 Task: Look for space in Kasoa, Ghana from 9th June, 2023 to 17th June, 2023 for 2 adults in price range Rs.7000 to Rs.12000. Place can be private room with 1  bedroom having 2 beds and 1 bathroom. Property type can be house, flat, guest house. Amenities needed are: wifi. Booking option can be shelf check-in. Required host language is English.
Action: Mouse moved to (479, 57)
Screenshot: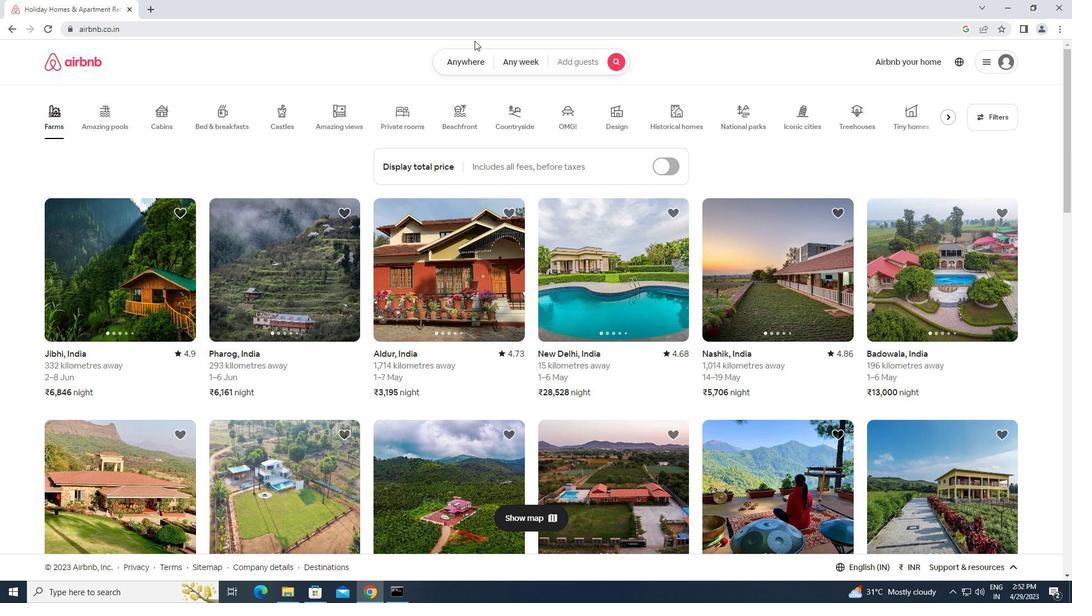 
Action: Mouse pressed left at (479, 57)
Screenshot: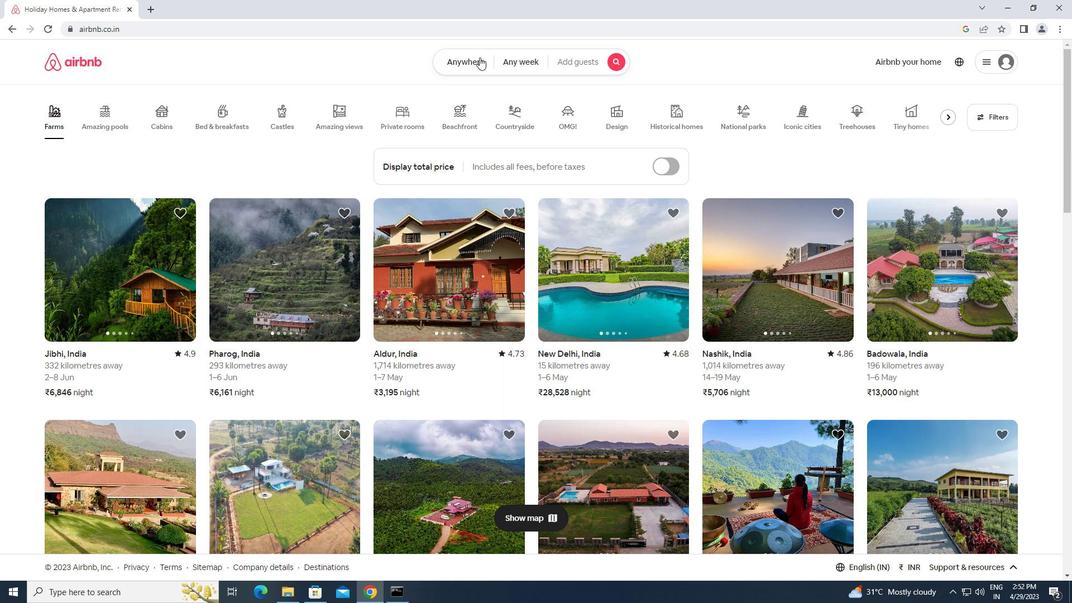 
Action: Mouse moved to (433, 96)
Screenshot: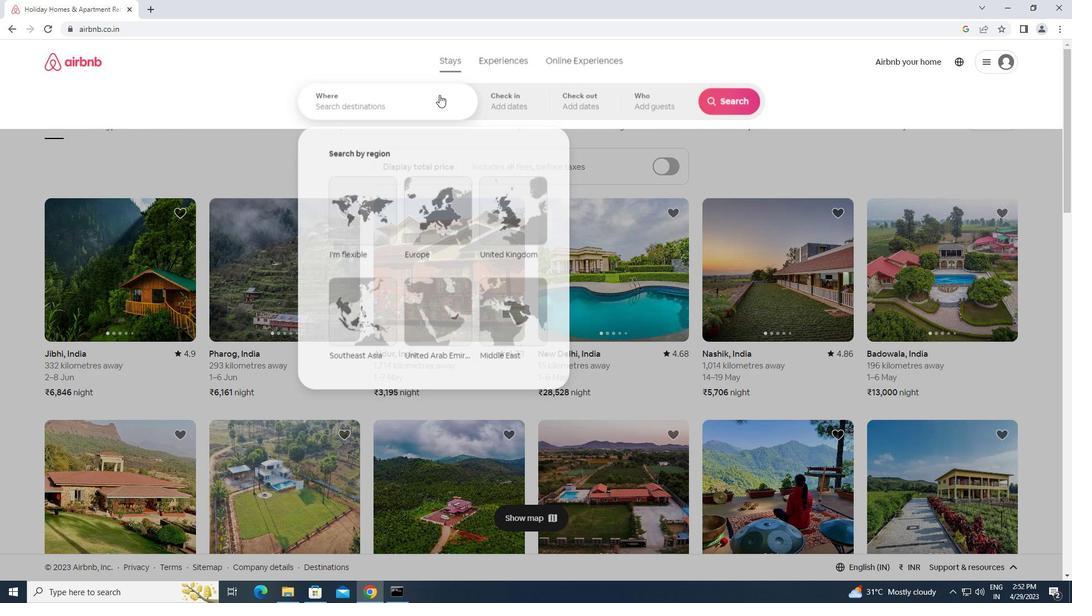 
Action: Mouse pressed left at (433, 96)
Screenshot: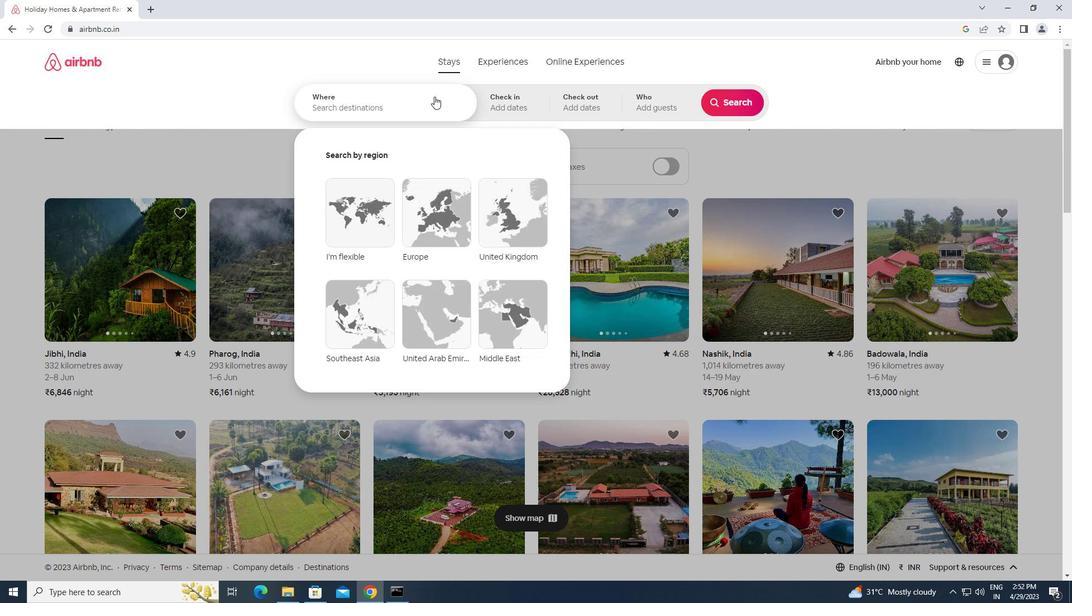 
Action: Key pressed k<Key.caps_lock>asoa,<Key.space><Key.caps_lock>g<Key.caps_lock>hana<Key.enter>
Screenshot: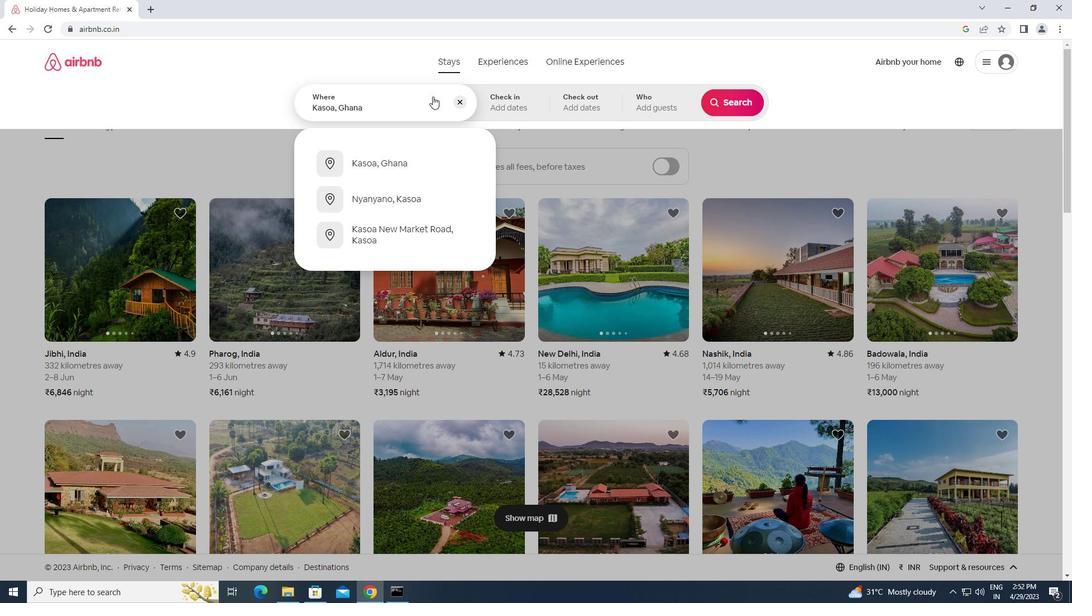 
Action: Mouse moved to (729, 195)
Screenshot: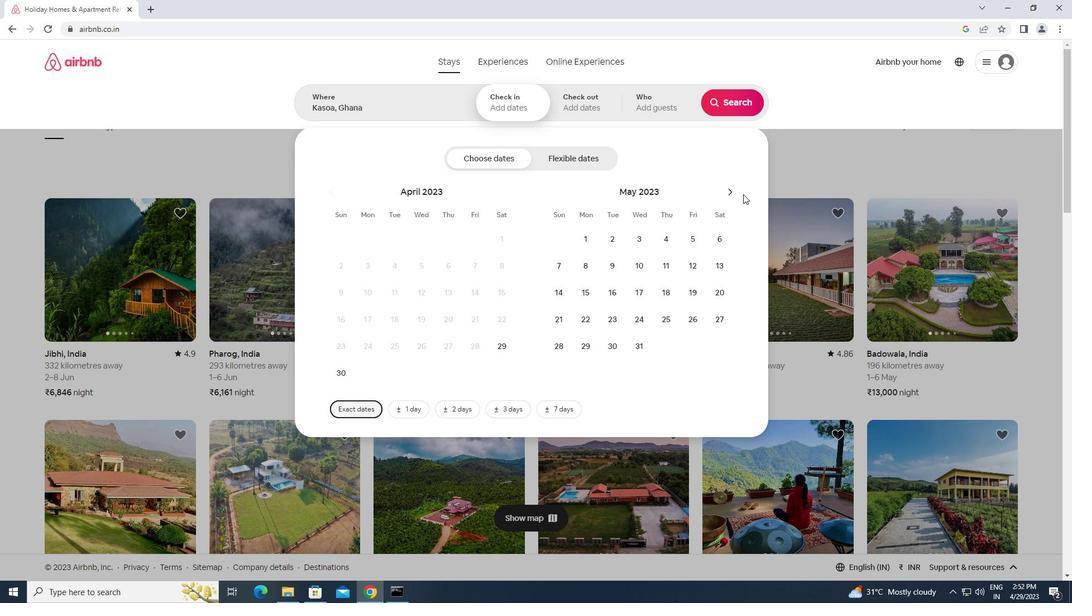 
Action: Mouse pressed left at (729, 195)
Screenshot: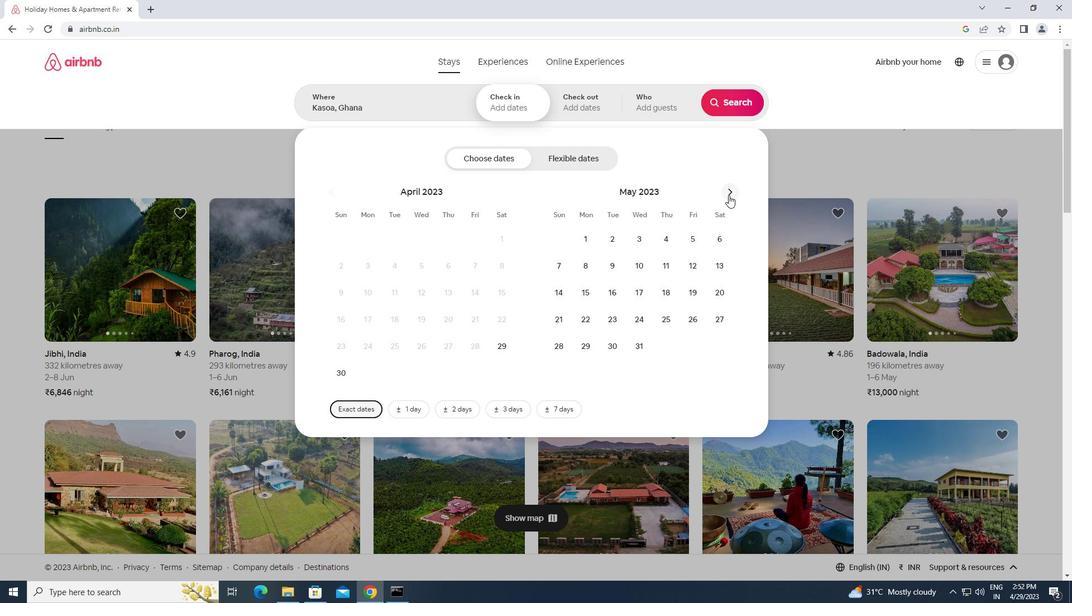 
Action: Mouse moved to (693, 261)
Screenshot: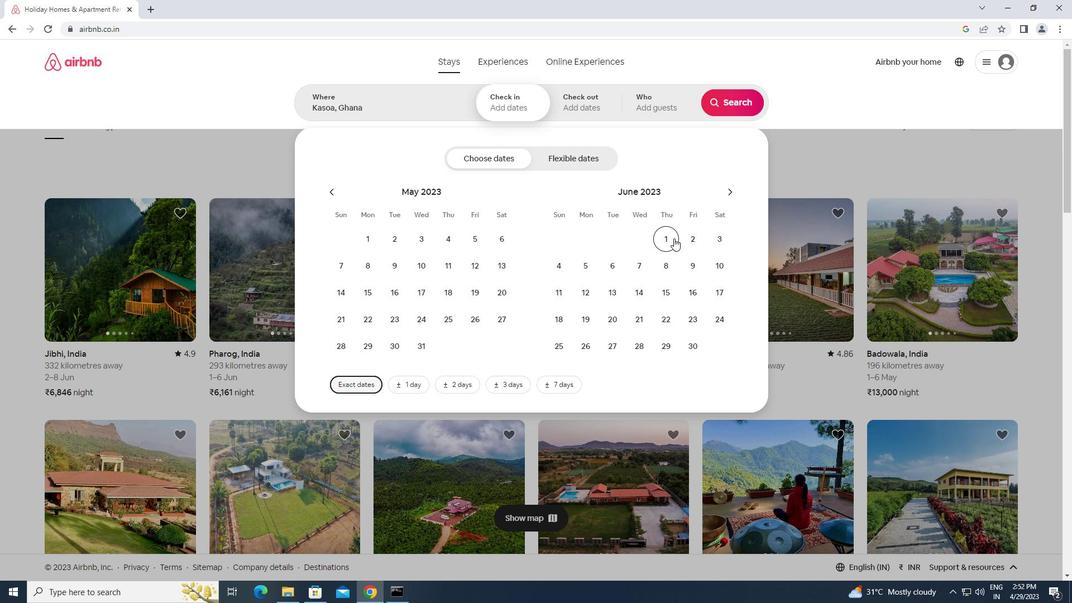 
Action: Mouse pressed left at (693, 261)
Screenshot: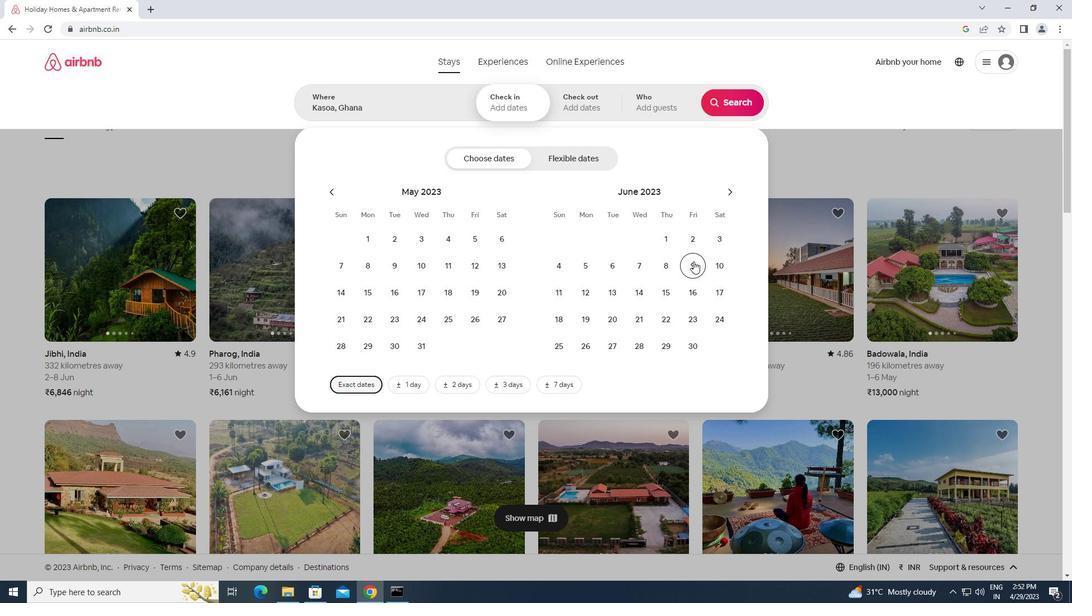 
Action: Mouse moved to (724, 301)
Screenshot: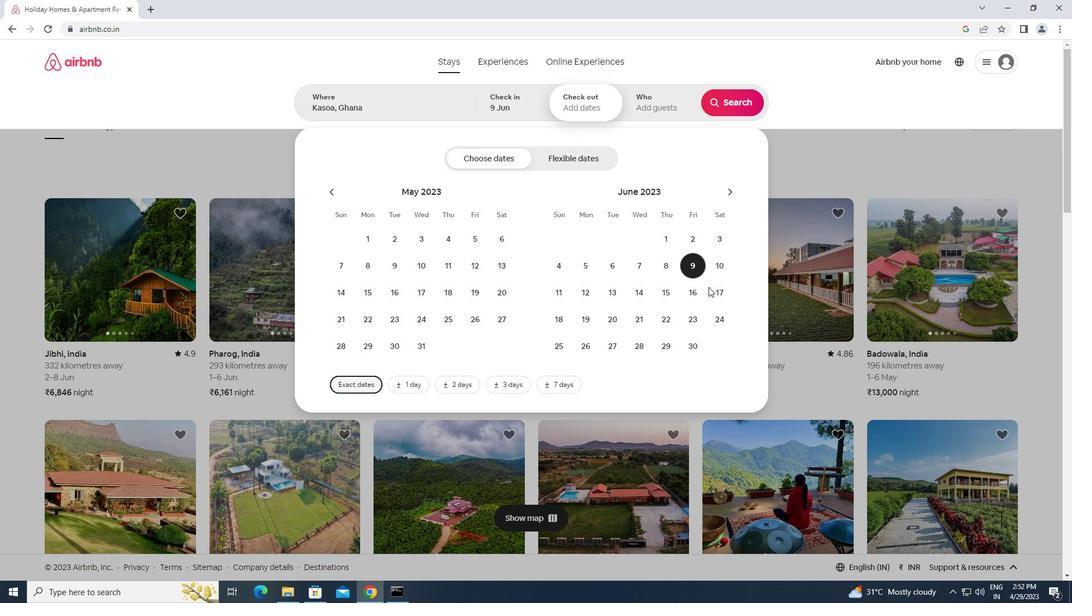 
Action: Mouse pressed left at (724, 301)
Screenshot: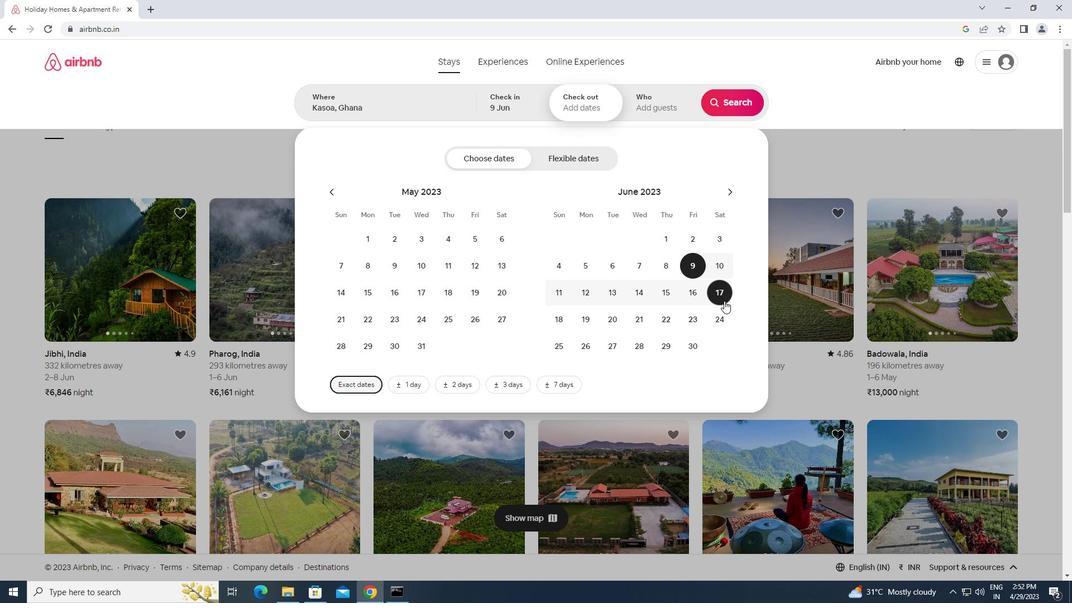
Action: Mouse moved to (654, 101)
Screenshot: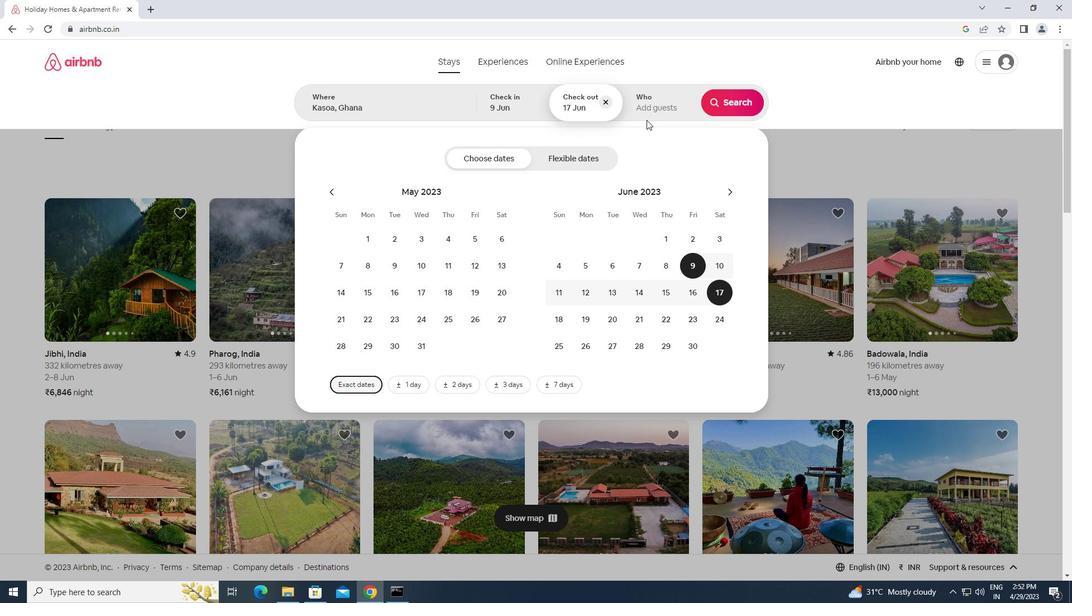 
Action: Mouse pressed left at (654, 101)
Screenshot: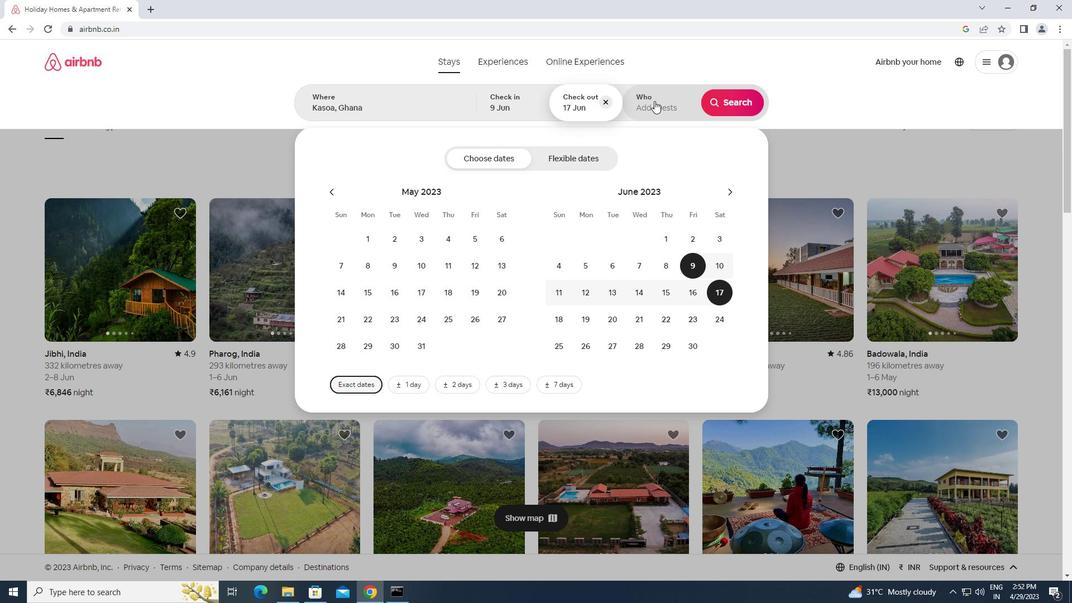 
Action: Mouse moved to (729, 160)
Screenshot: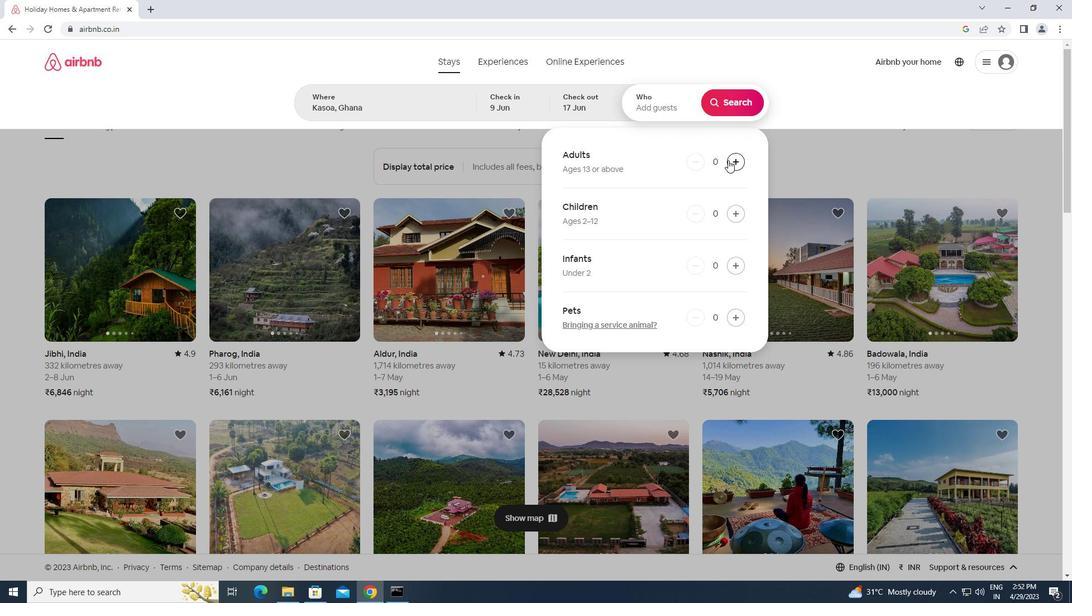 
Action: Mouse pressed left at (729, 160)
Screenshot: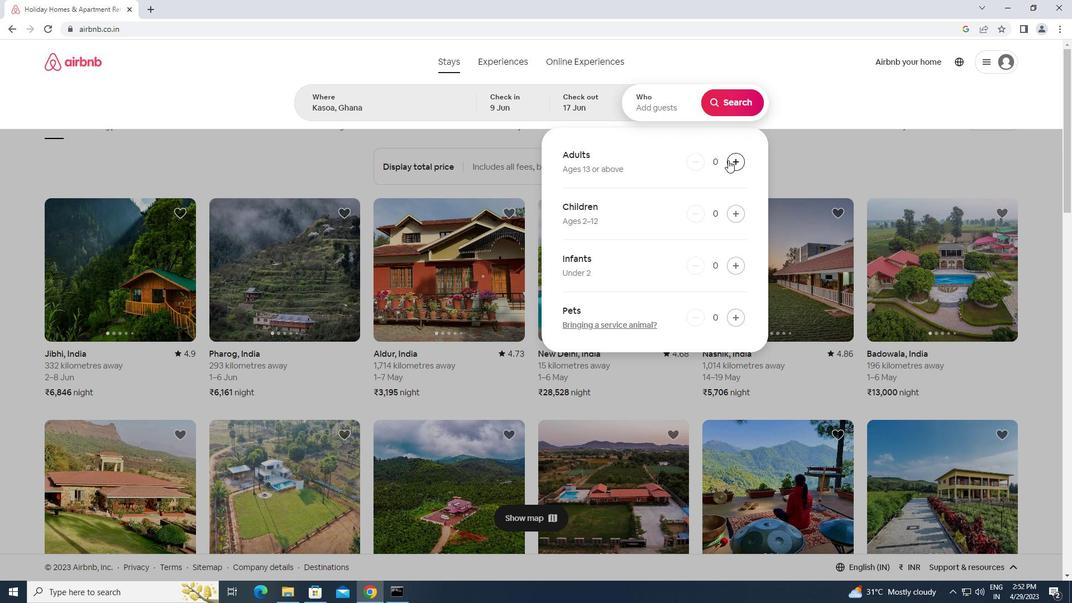 
Action: Mouse pressed left at (729, 160)
Screenshot: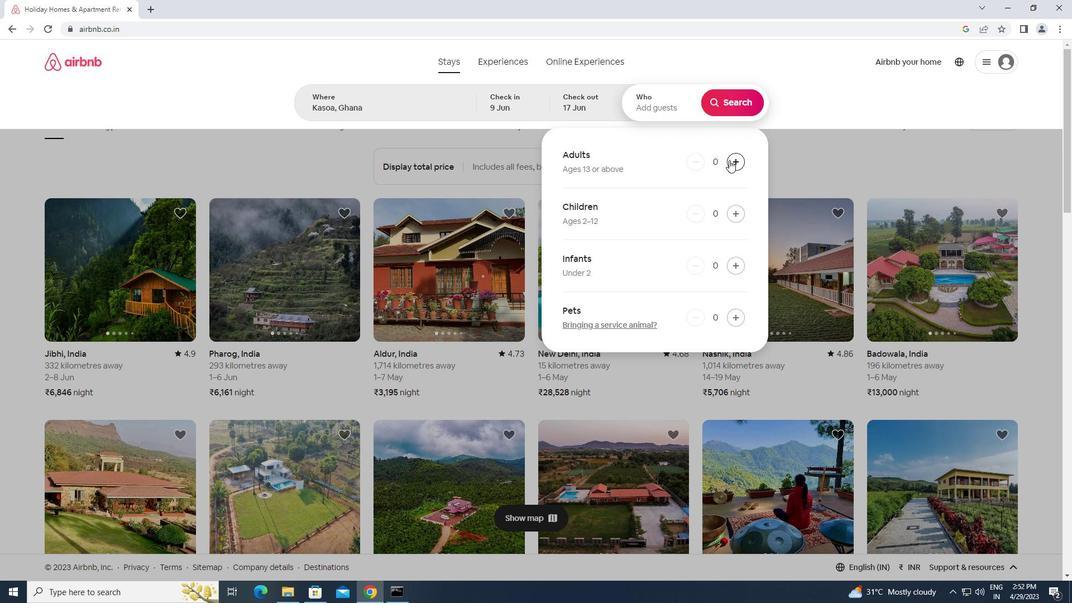 
Action: Mouse moved to (720, 100)
Screenshot: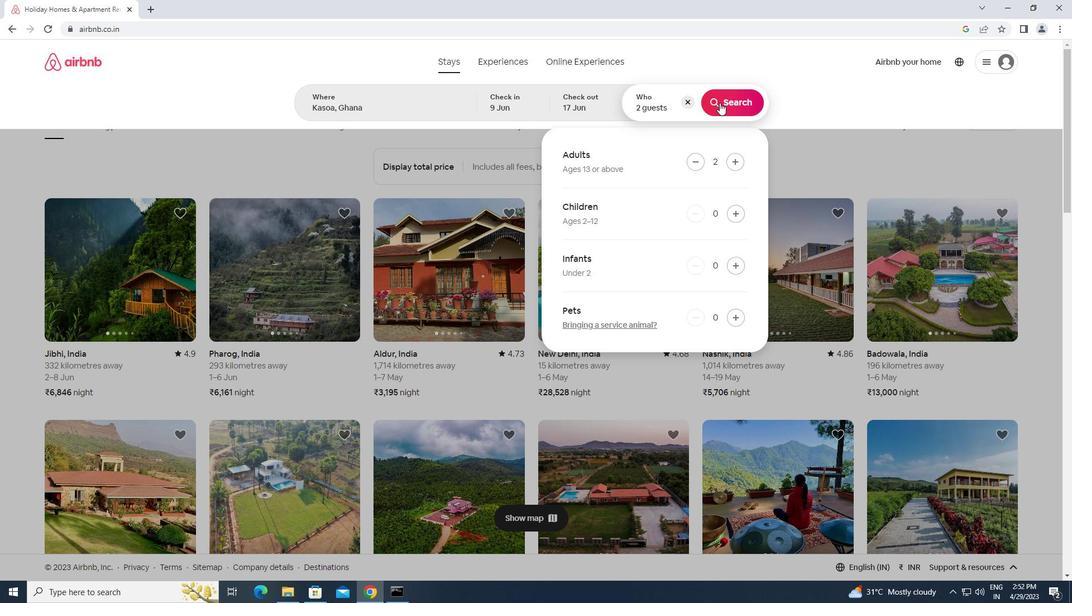 
Action: Mouse pressed left at (720, 100)
Screenshot: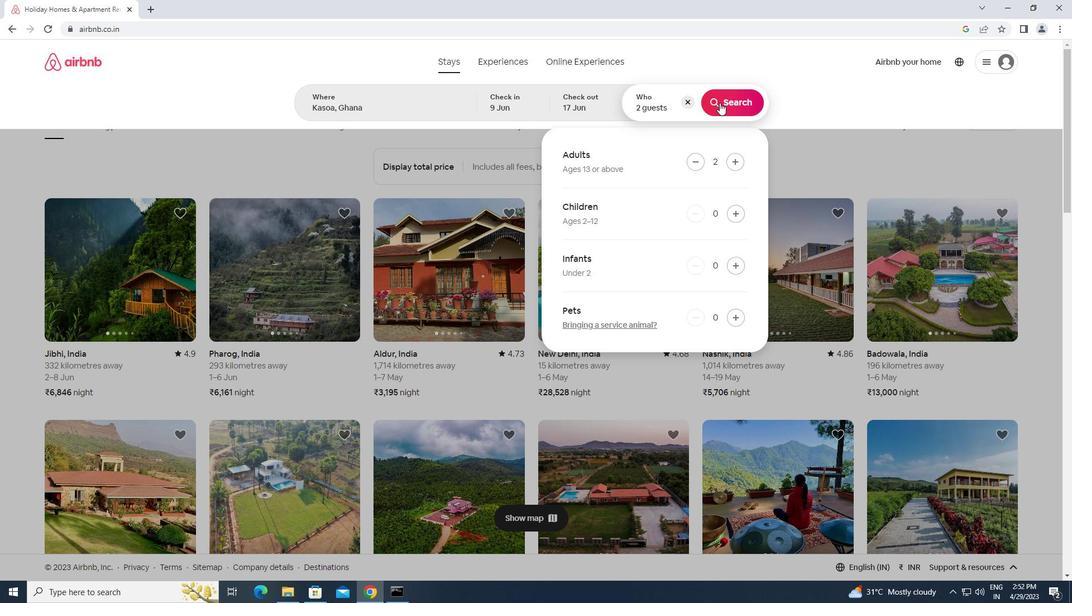 
Action: Mouse moved to (1014, 102)
Screenshot: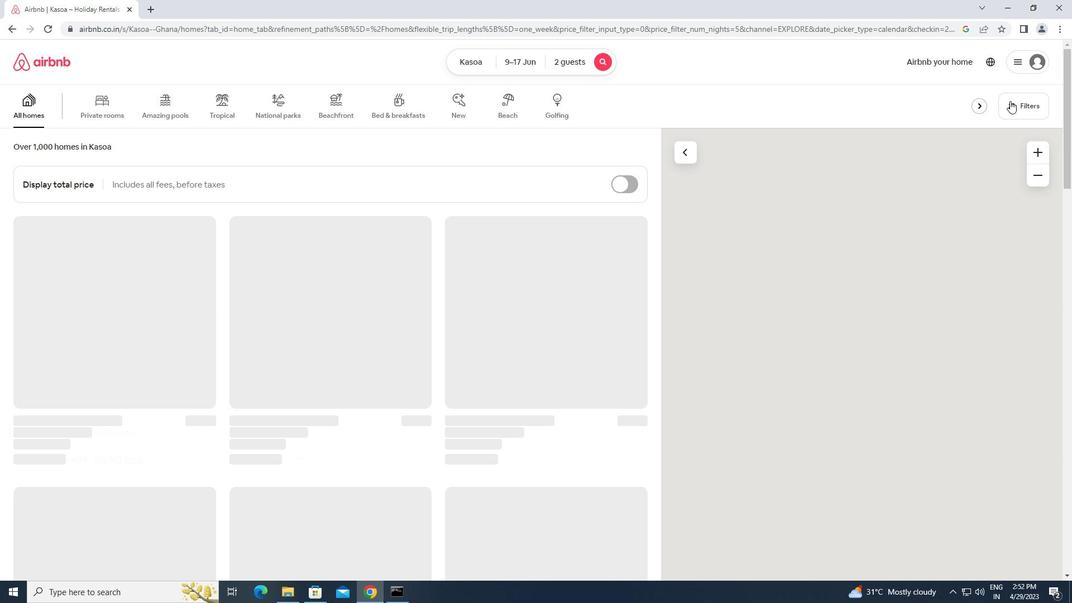 
Action: Mouse pressed left at (1014, 102)
Screenshot: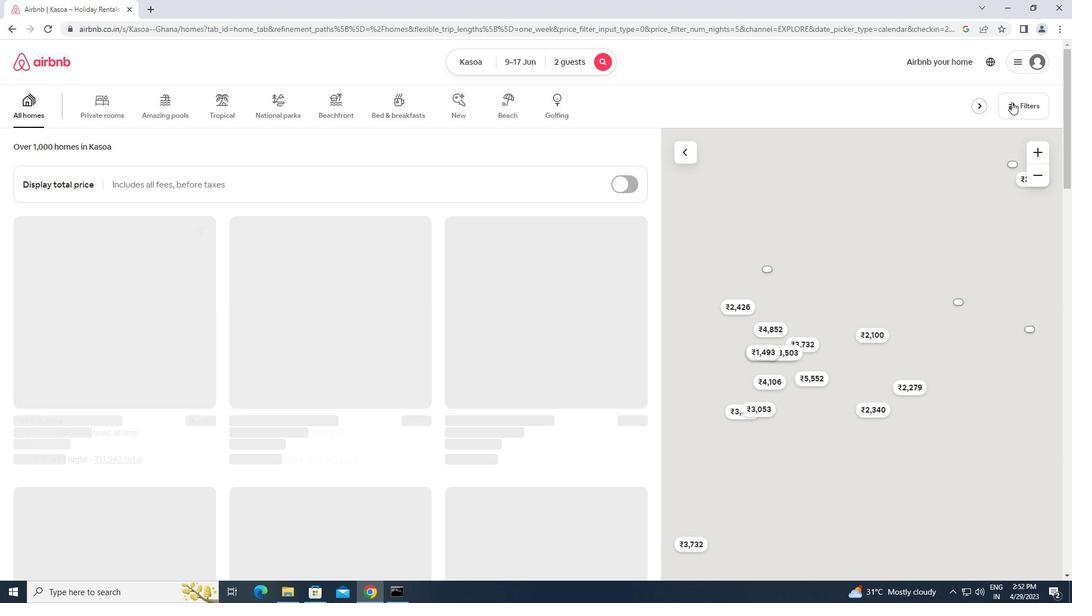 
Action: Mouse moved to (435, 253)
Screenshot: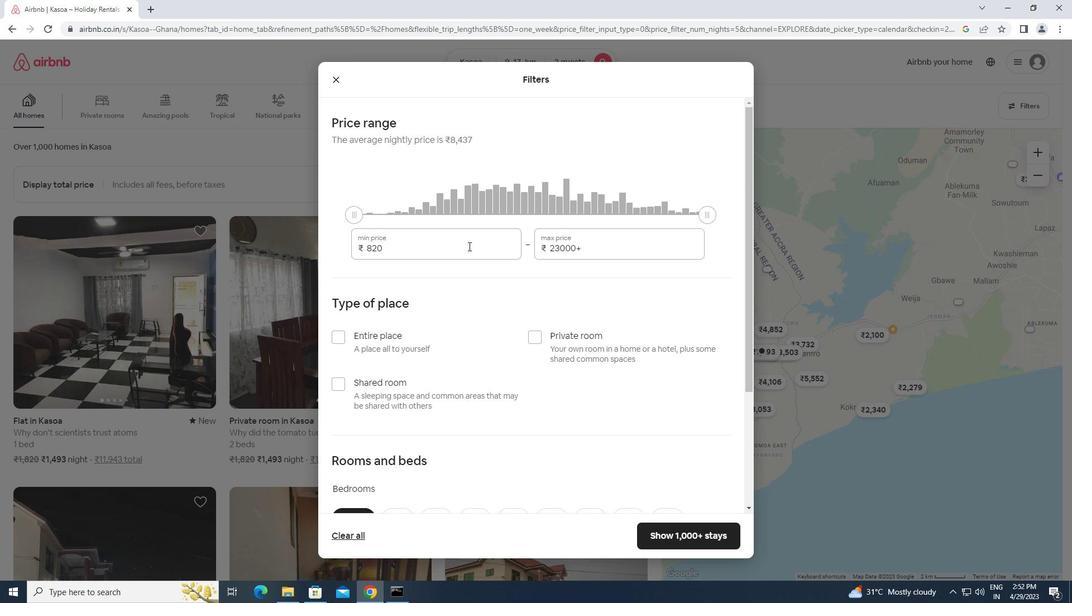 
Action: Mouse pressed left at (435, 253)
Screenshot: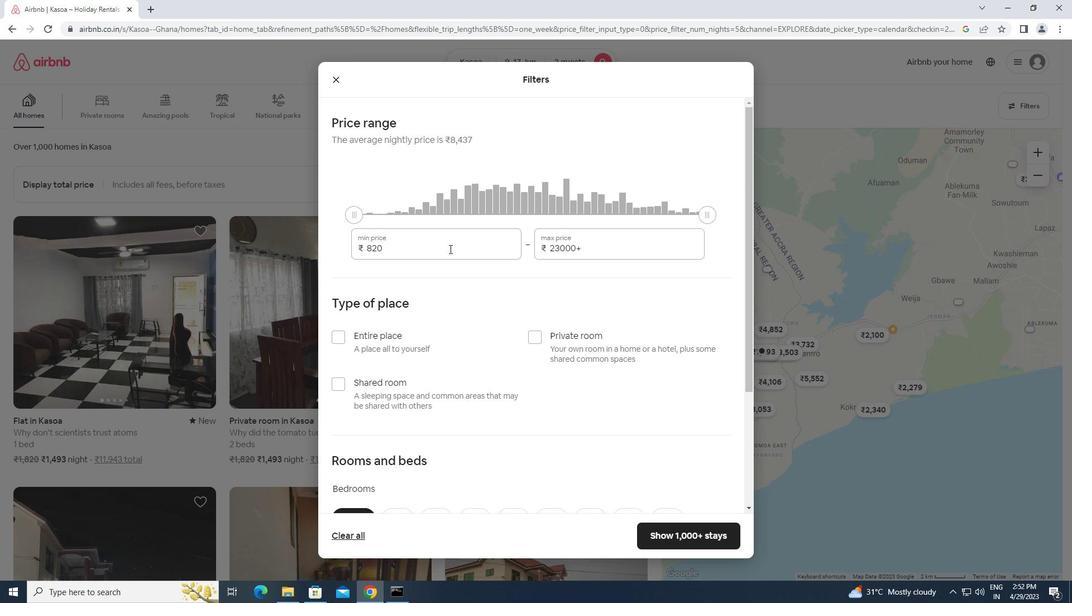 
Action: Mouse moved to (354, 253)
Screenshot: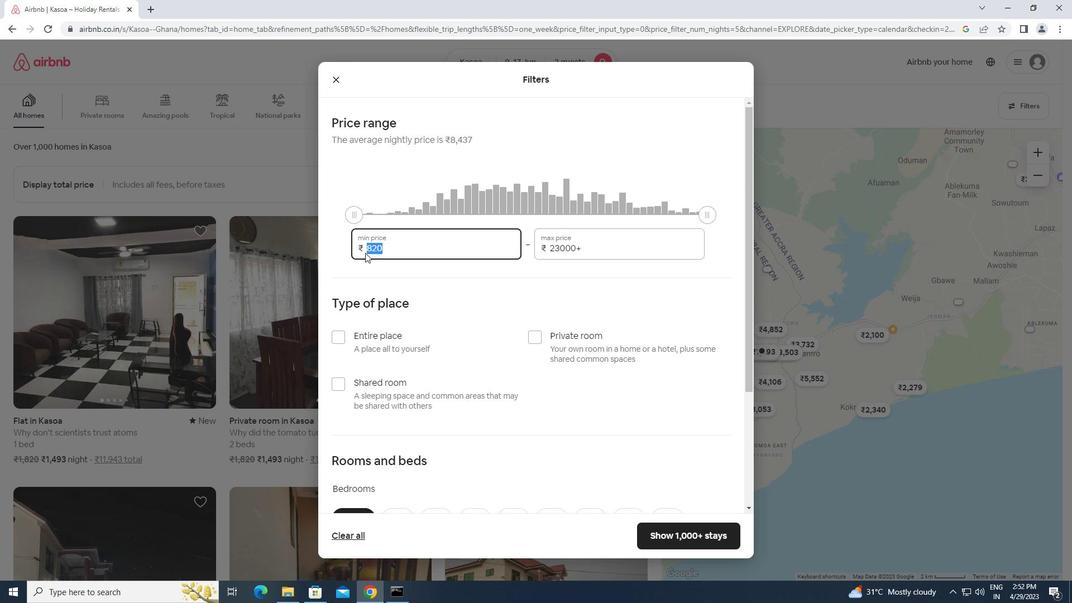 
Action: Key pressed 7000<Key.tab><Key.backspace><Key.backspace><Key.backspace><Key.backspace><Key.backspace><Key.backspace><Key.backspace><Key.backspace><Key.backspace><Key.backspace><Key.backspace><Key.backspace><Key.backspace><Key.backspace><Key.backspace><Key.backspace>12000
Screenshot: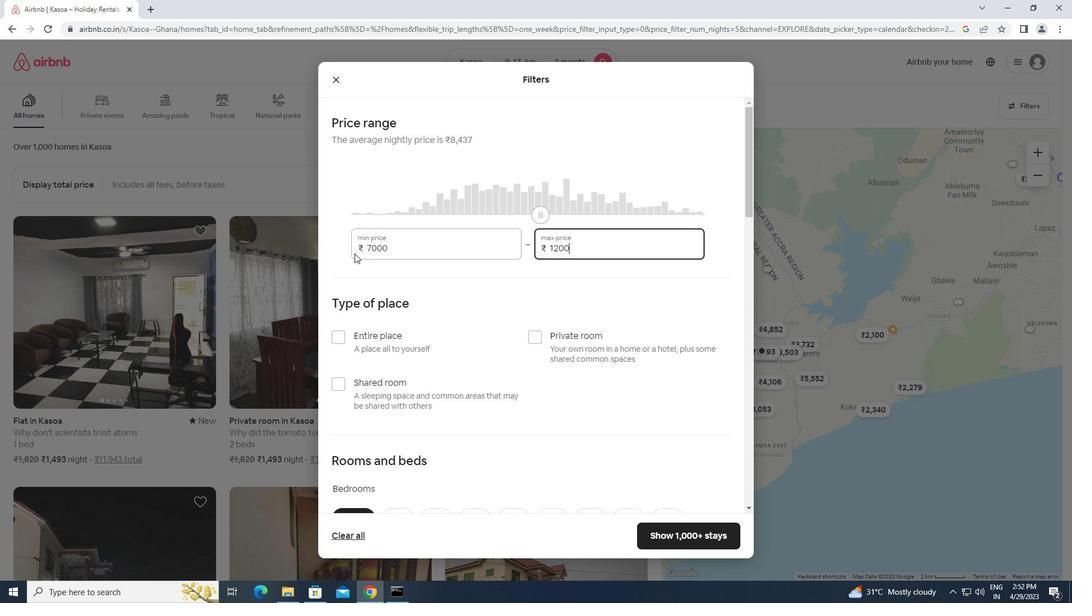 
Action: Mouse moved to (535, 340)
Screenshot: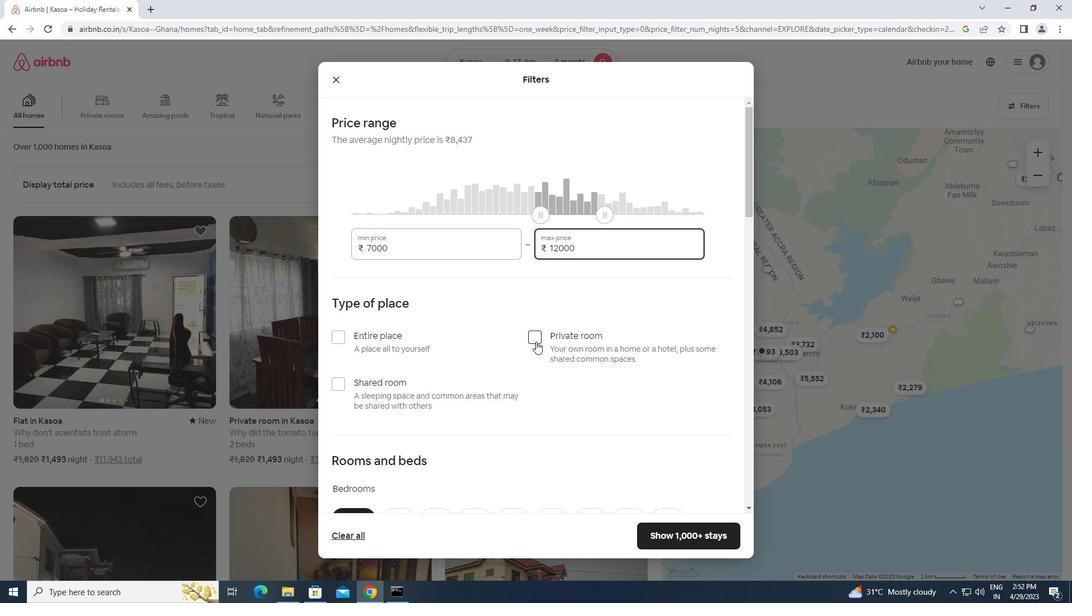 
Action: Mouse pressed left at (535, 340)
Screenshot: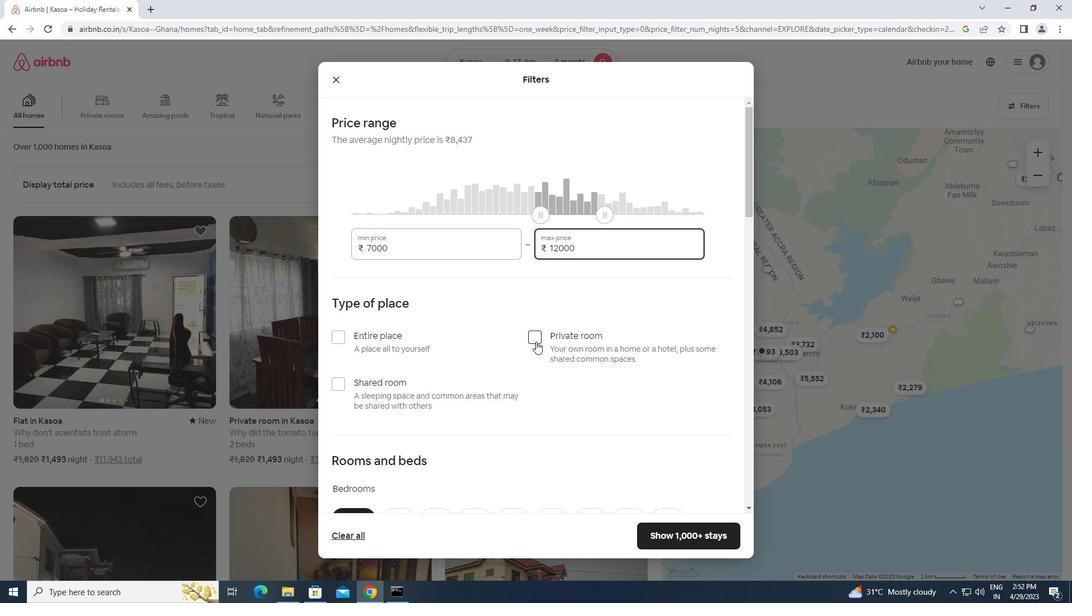 
Action: Mouse moved to (638, 310)
Screenshot: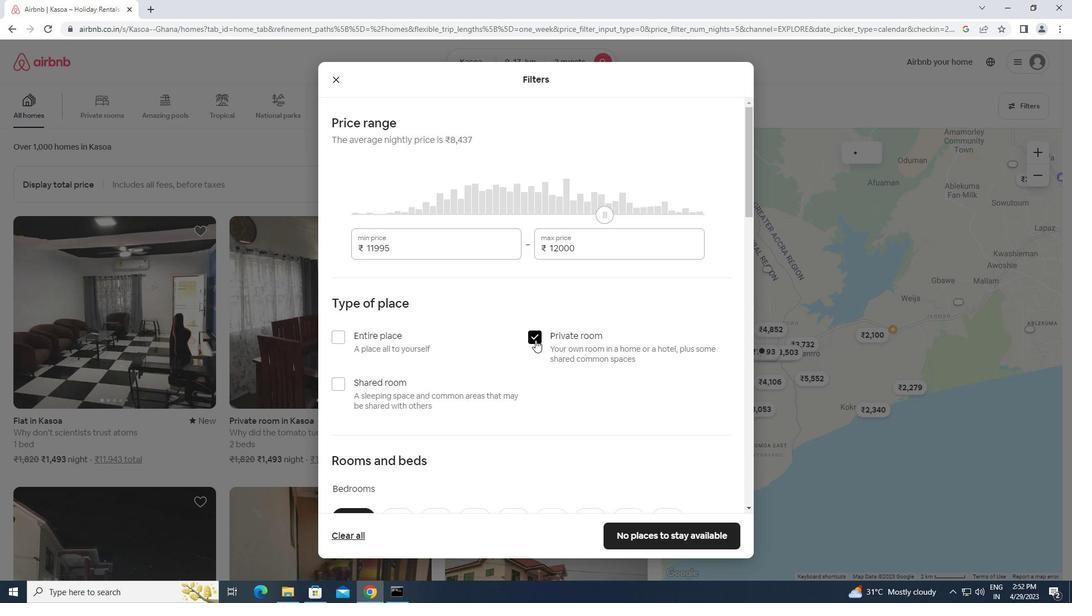 
Action: Mouse scrolled (638, 309) with delta (0, 0)
Screenshot: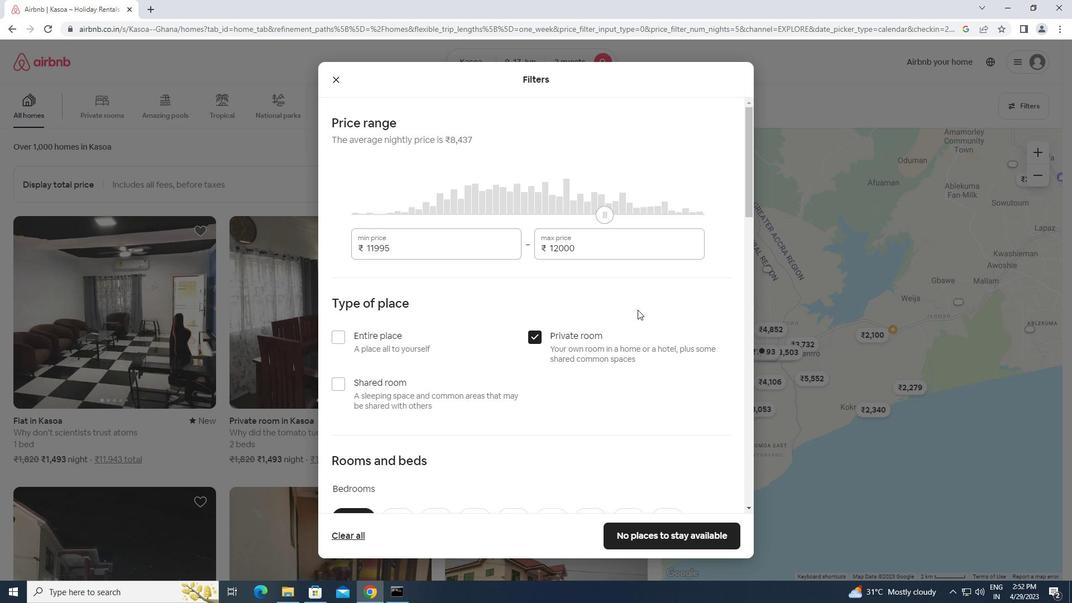 
Action: Mouse scrolled (638, 309) with delta (0, 0)
Screenshot: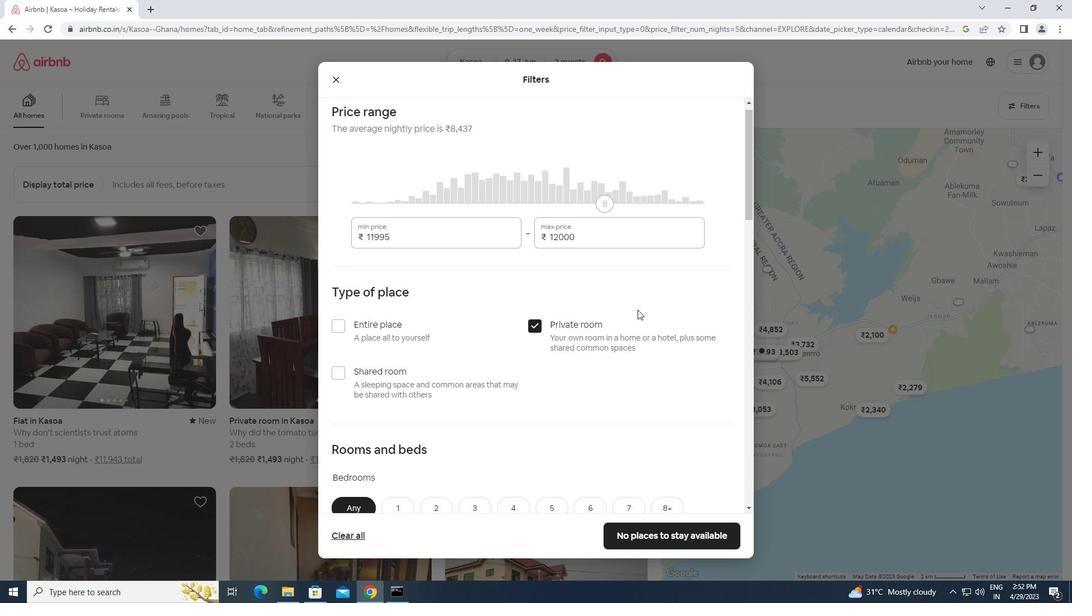 
Action: Mouse moved to (638, 310)
Screenshot: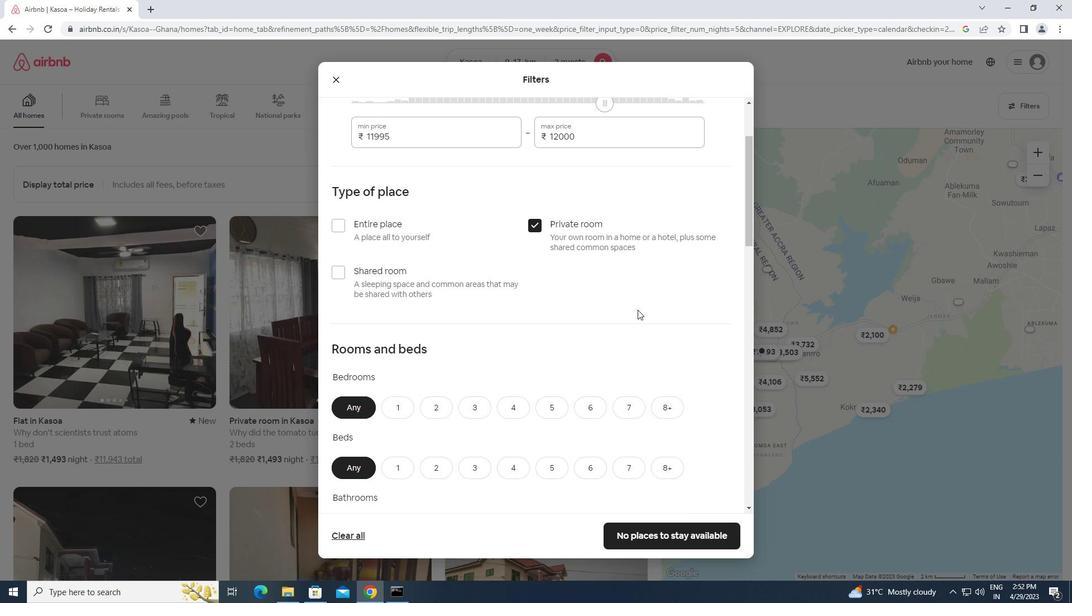 
Action: Mouse scrolled (638, 309) with delta (0, 0)
Screenshot: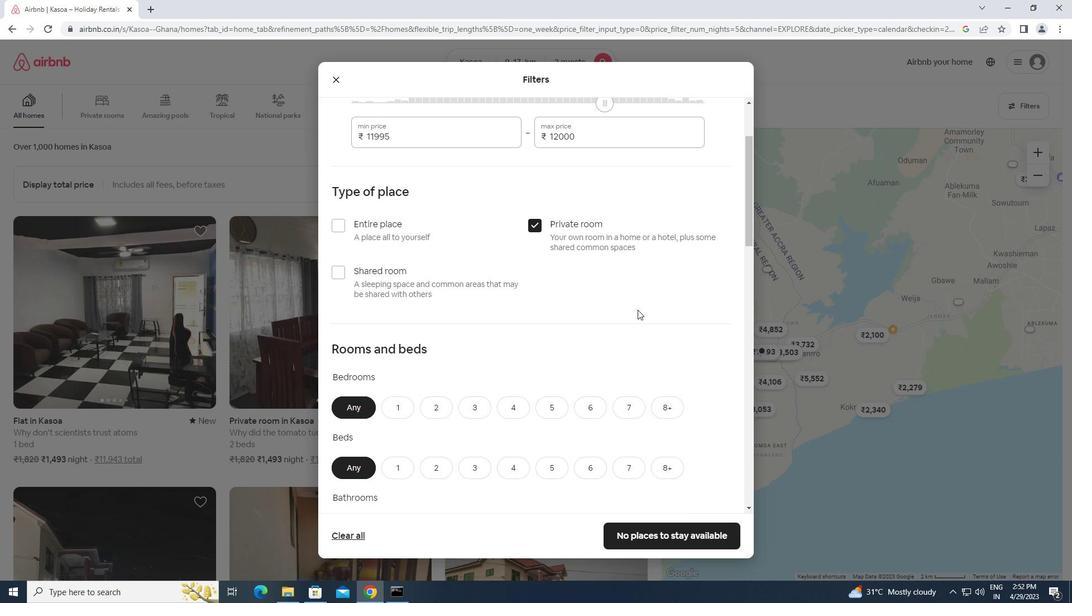 
Action: Mouse scrolled (638, 309) with delta (0, 0)
Screenshot: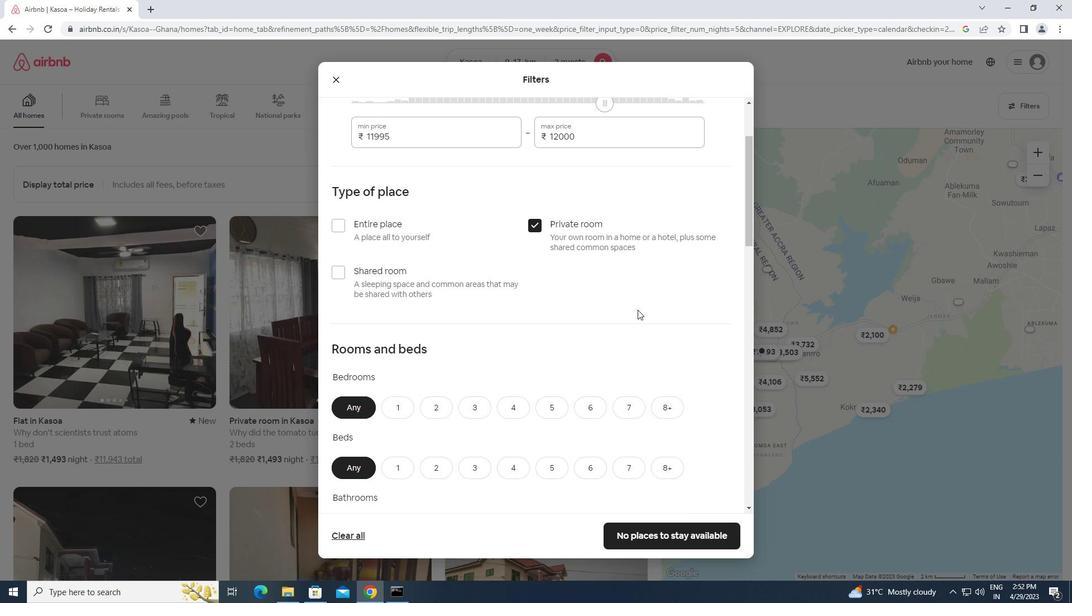 
Action: Mouse moved to (402, 294)
Screenshot: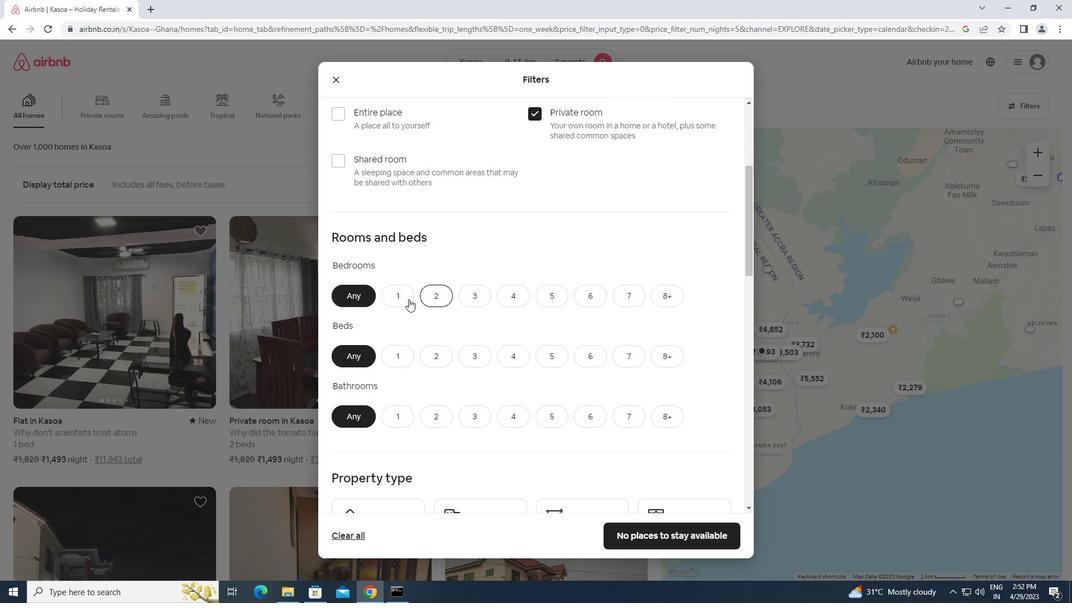 
Action: Mouse pressed left at (402, 294)
Screenshot: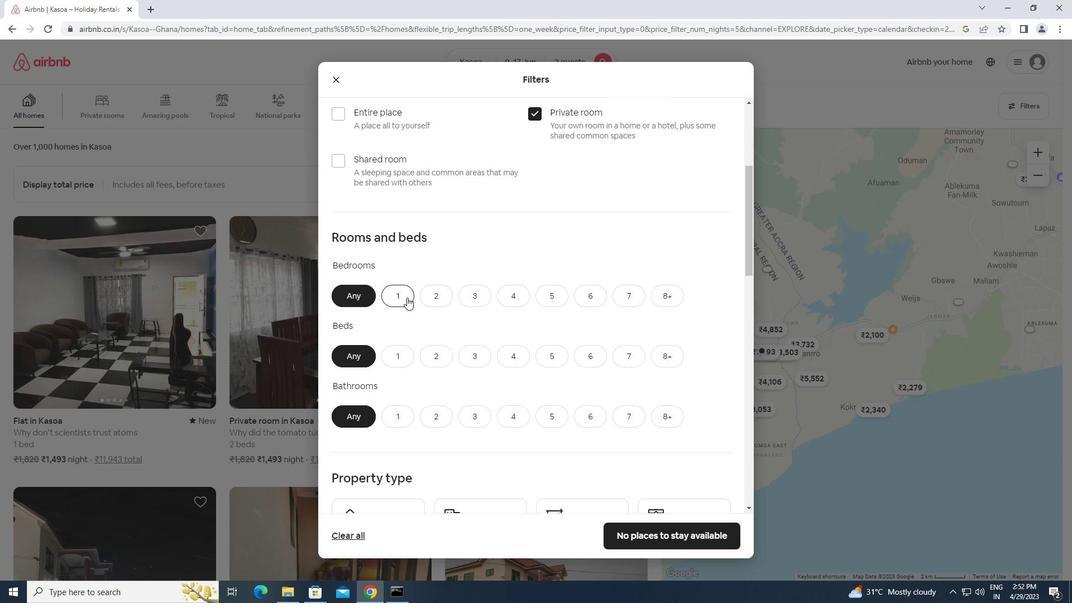 
Action: Mouse moved to (435, 350)
Screenshot: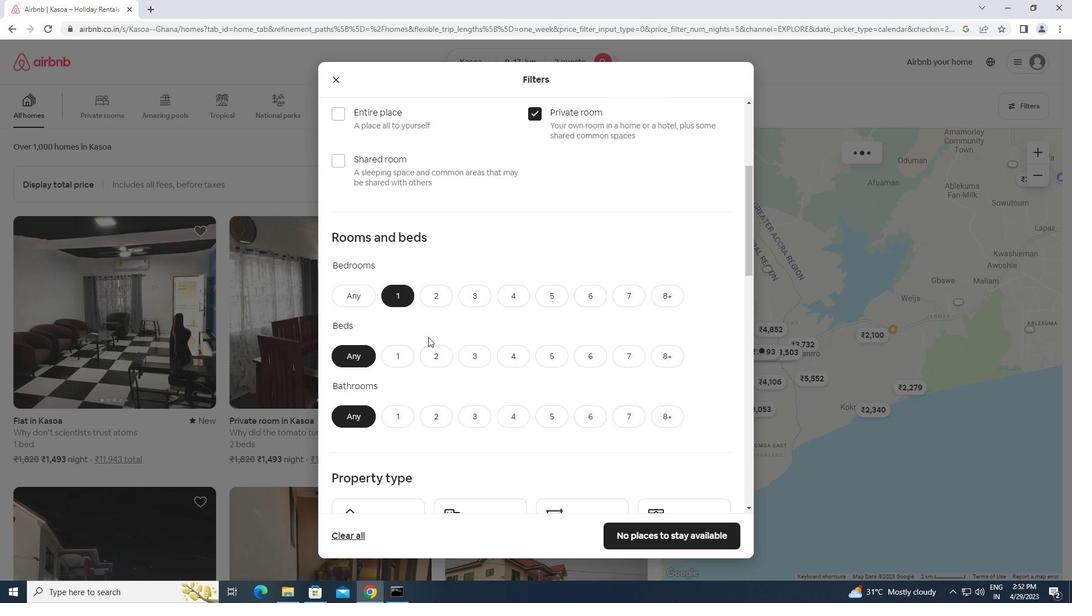 
Action: Mouse pressed left at (435, 350)
Screenshot: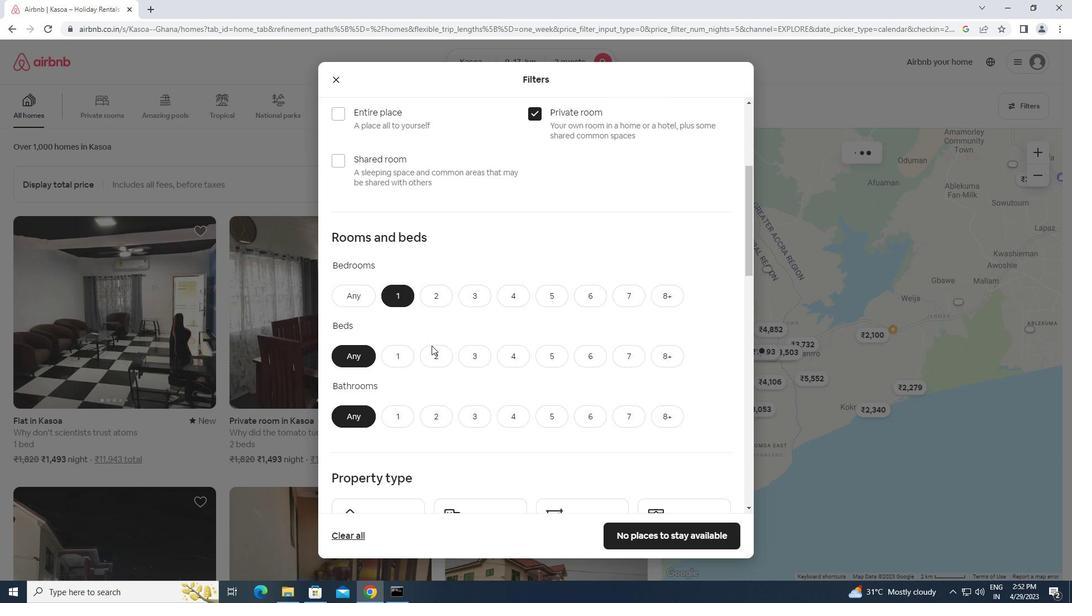 
Action: Mouse moved to (398, 415)
Screenshot: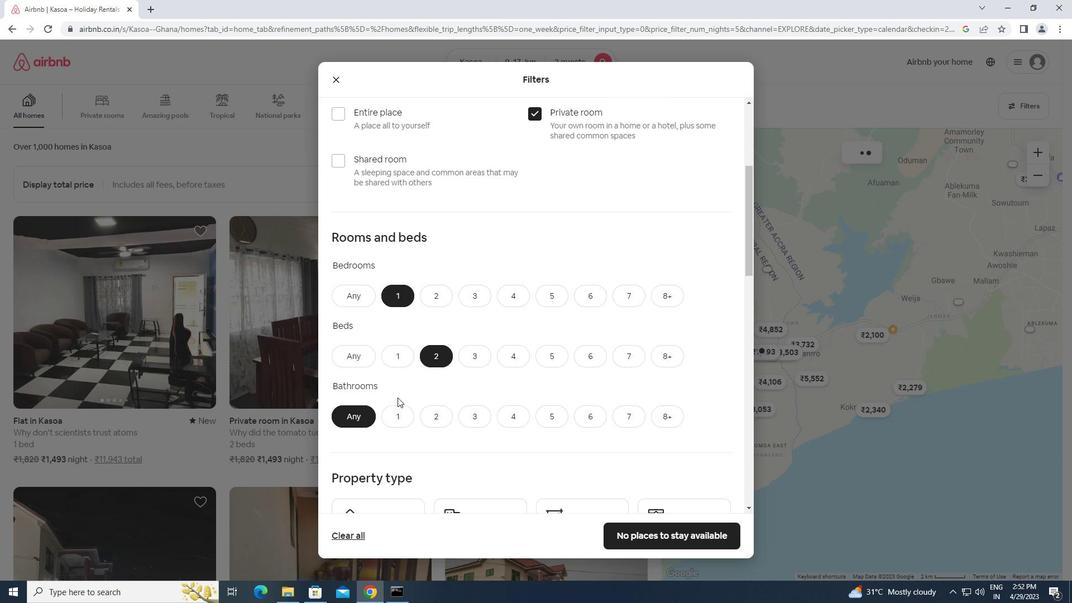 
Action: Mouse pressed left at (398, 415)
Screenshot: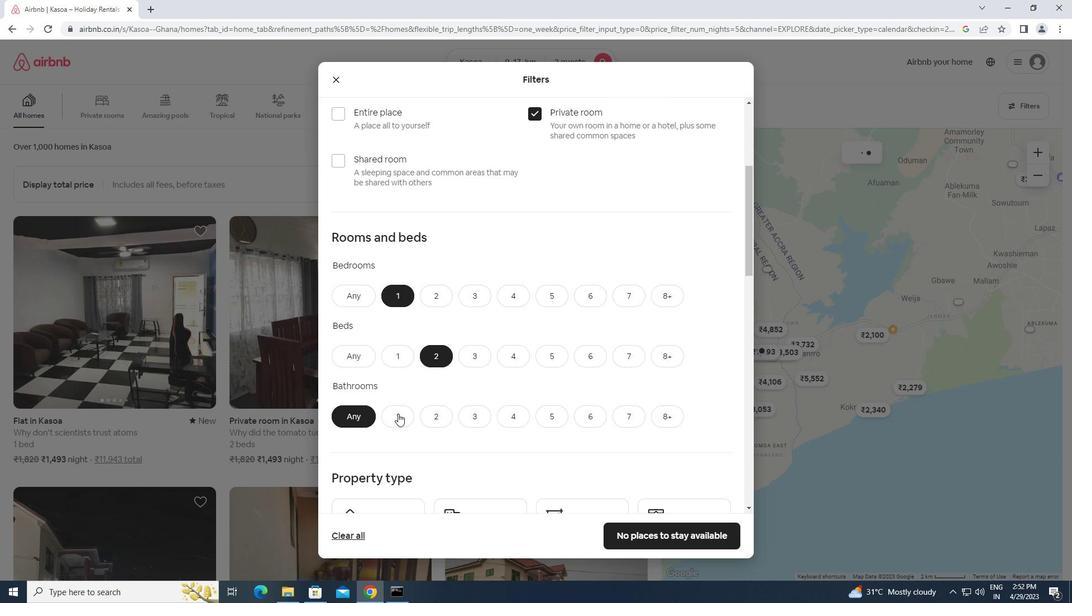 
Action: Mouse moved to (497, 381)
Screenshot: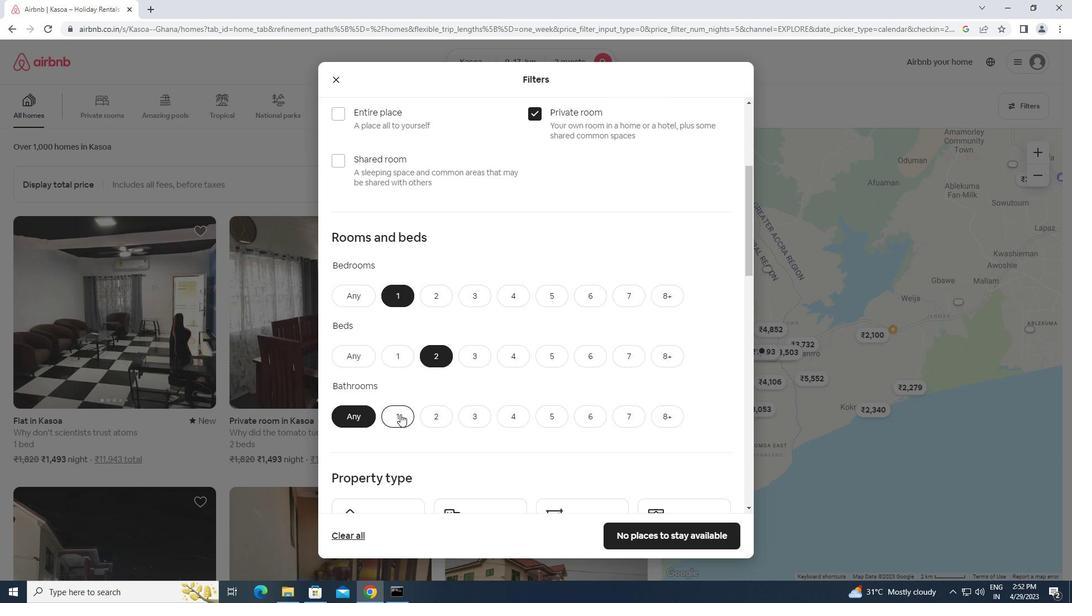 
Action: Mouse scrolled (497, 380) with delta (0, 0)
Screenshot: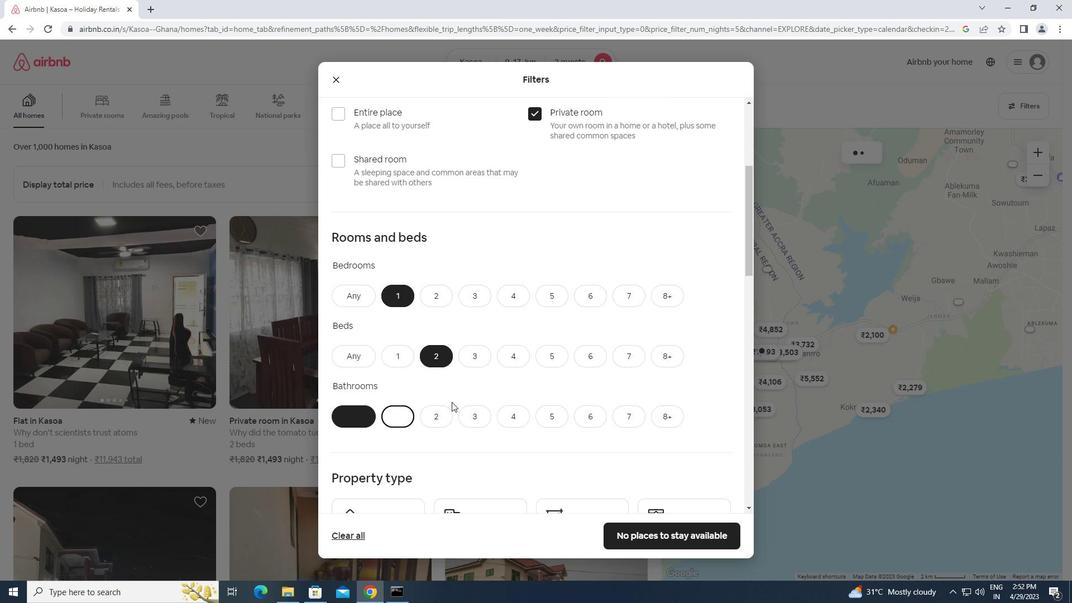 
Action: Mouse scrolled (497, 380) with delta (0, 0)
Screenshot: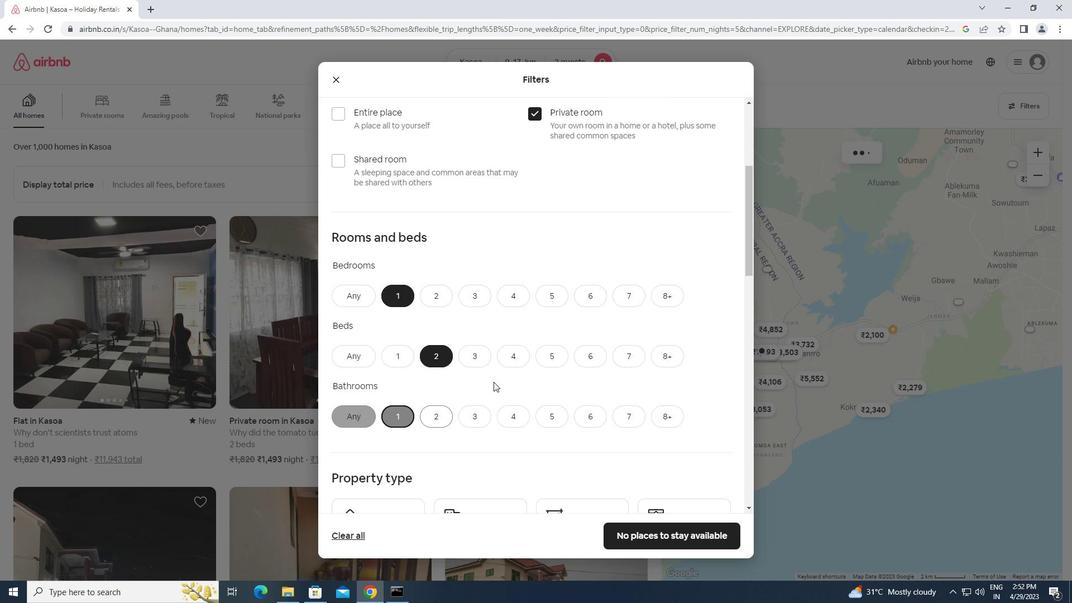 
Action: Mouse scrolled (497, 380) with delta (0, 0)
Screenshot: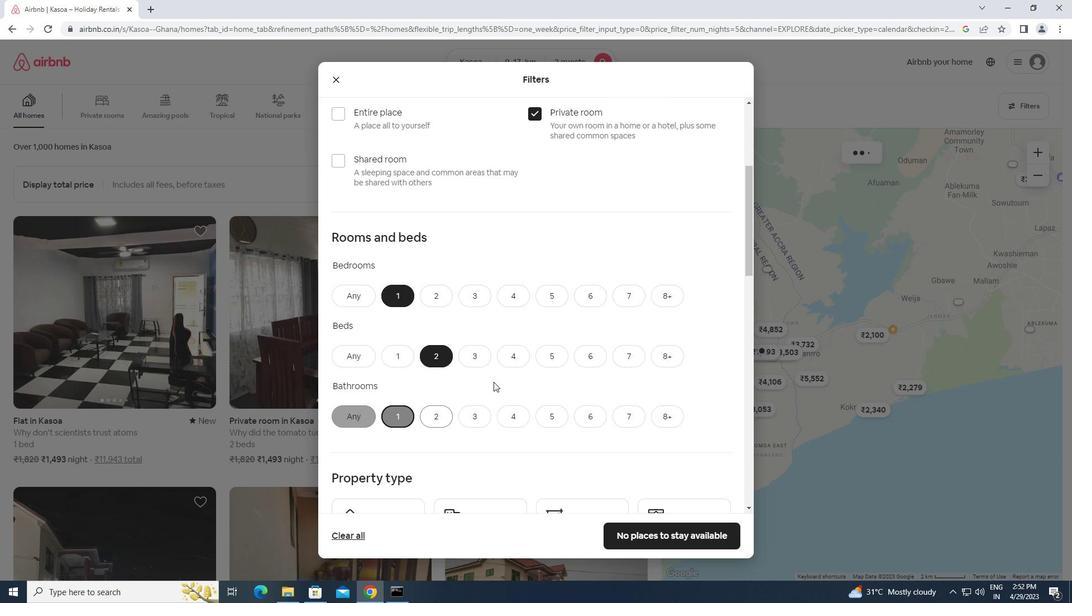 
Action: Mouse moved to (396, 384)
Screenshot: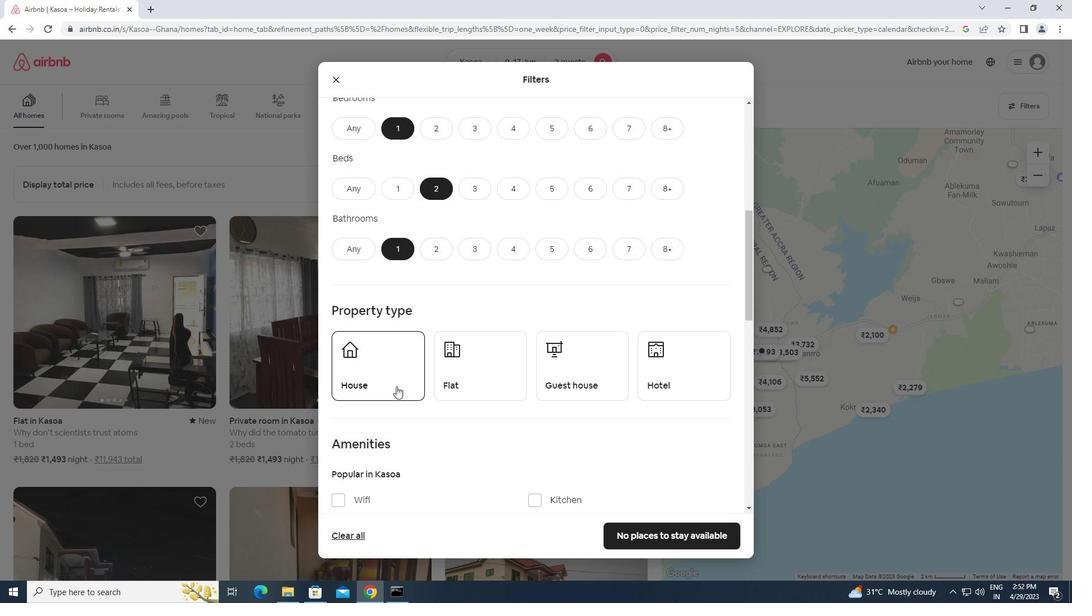 
Action: Mouse pressed left at (396, 384)
Screenshot: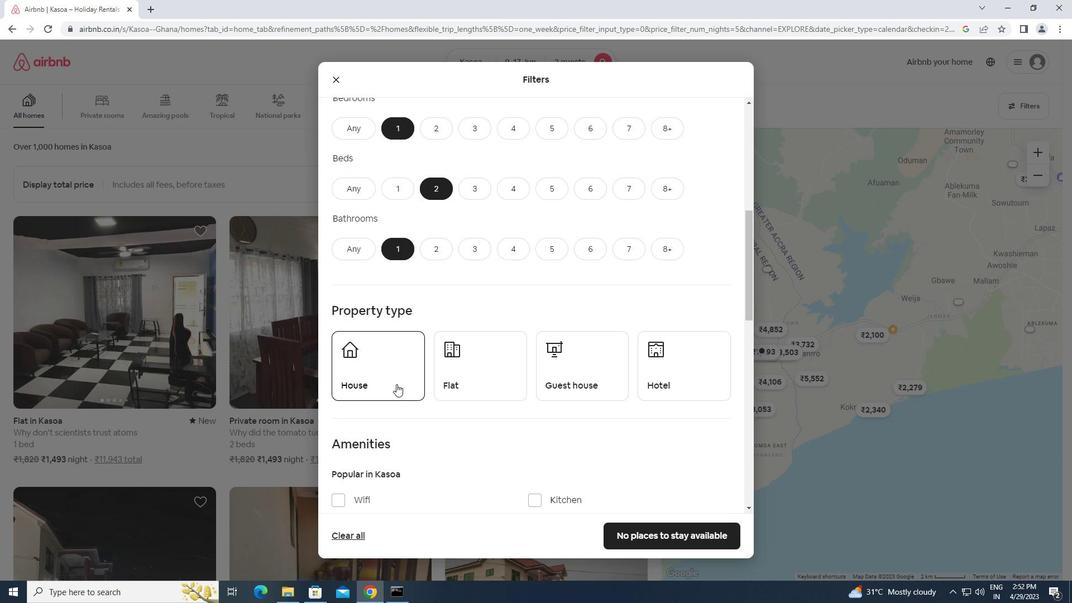
Action: Mouse moved to (452, 382)
Screenshot: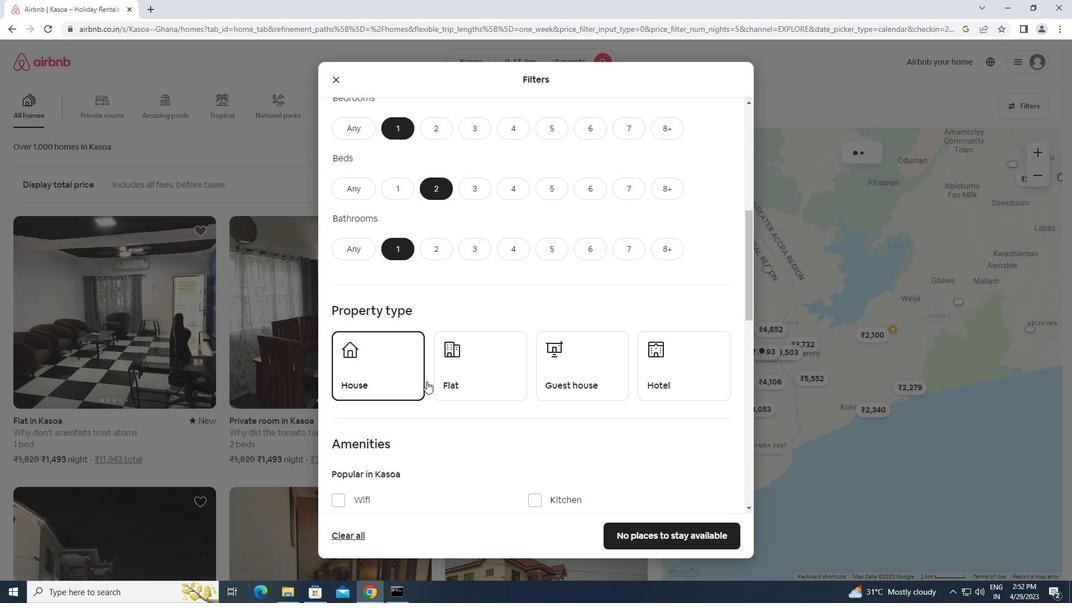 
Action: Mouse pressed left at (452, 382)
Screenshot: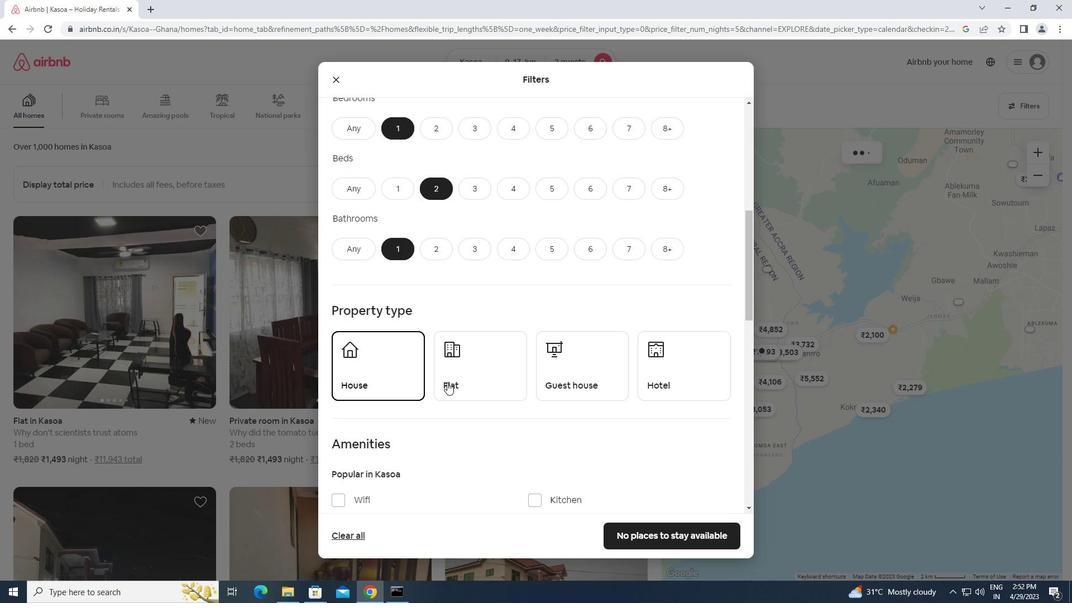 
Action: Mouse moved to (603, 373)
Screenshot: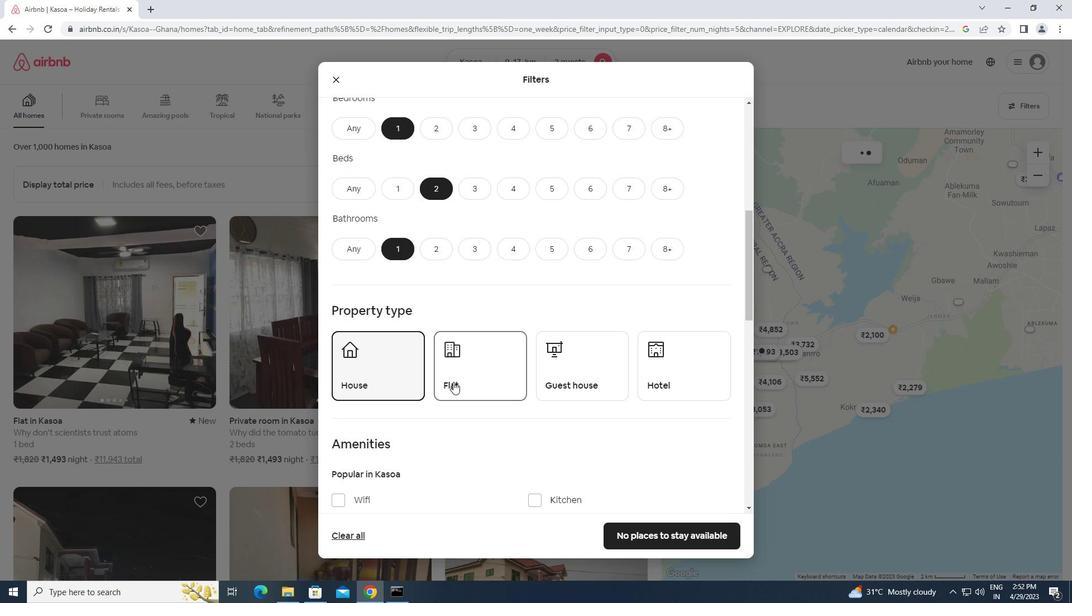 
Action: Mouse pressed left at (603, 373)
Screenshot: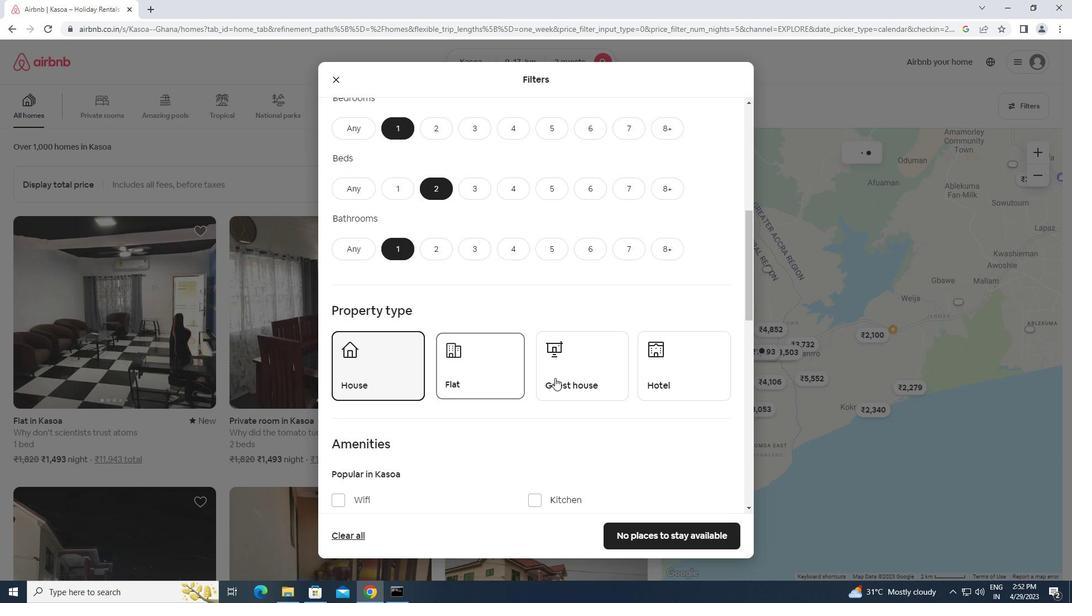 
Action: Mouse moved to (562, 387)
Screenshot: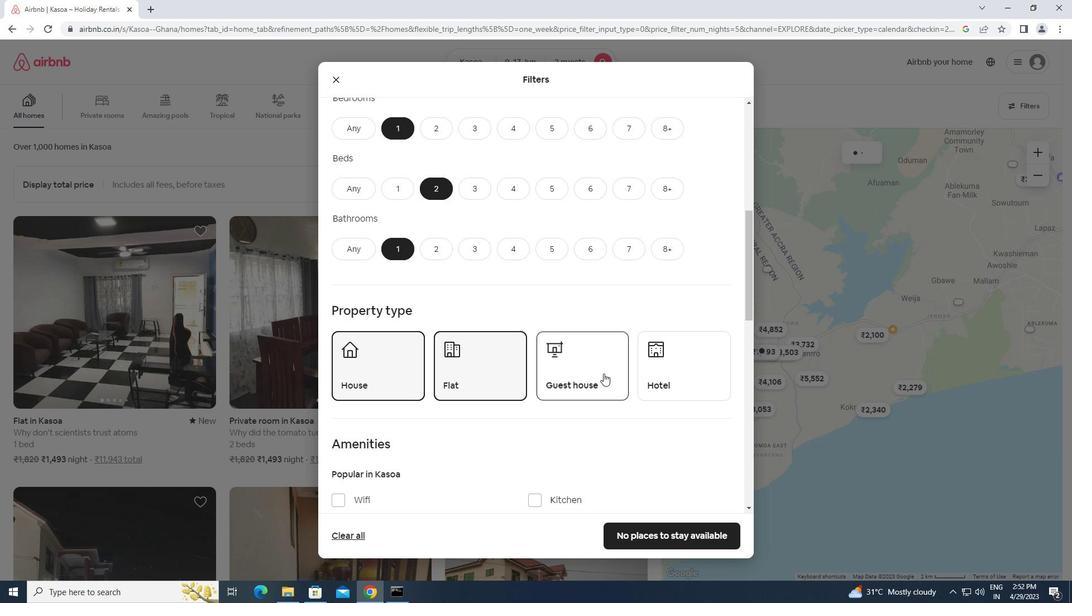 
Action: Mouse scrolled (562, 386) with delta (0, 0)
Screenshot: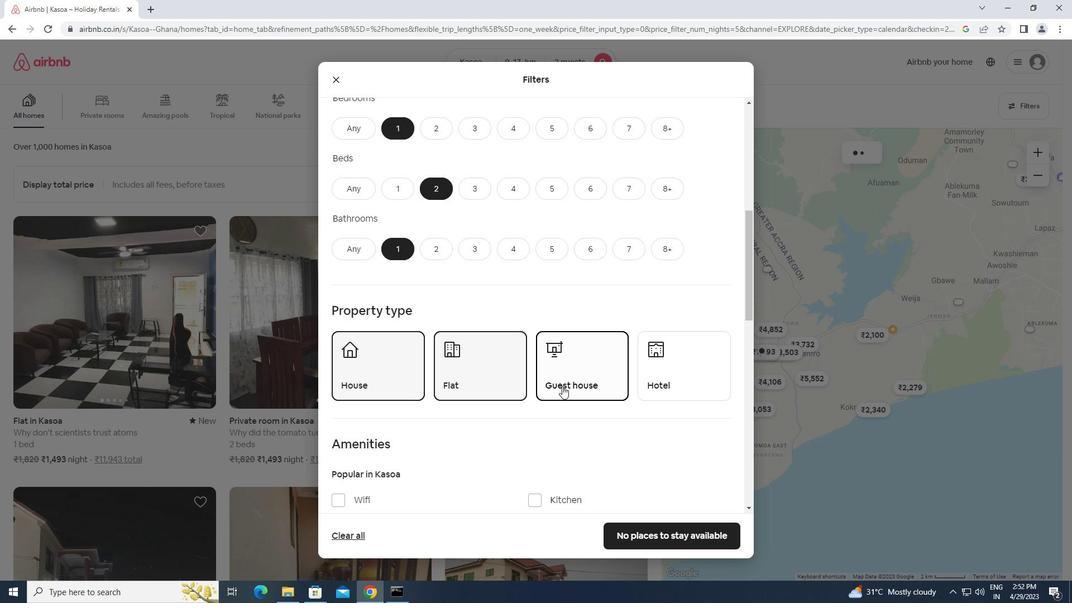 
Action: Mouse scrolled (562, 386) with delta (0, 0)
Screenshot: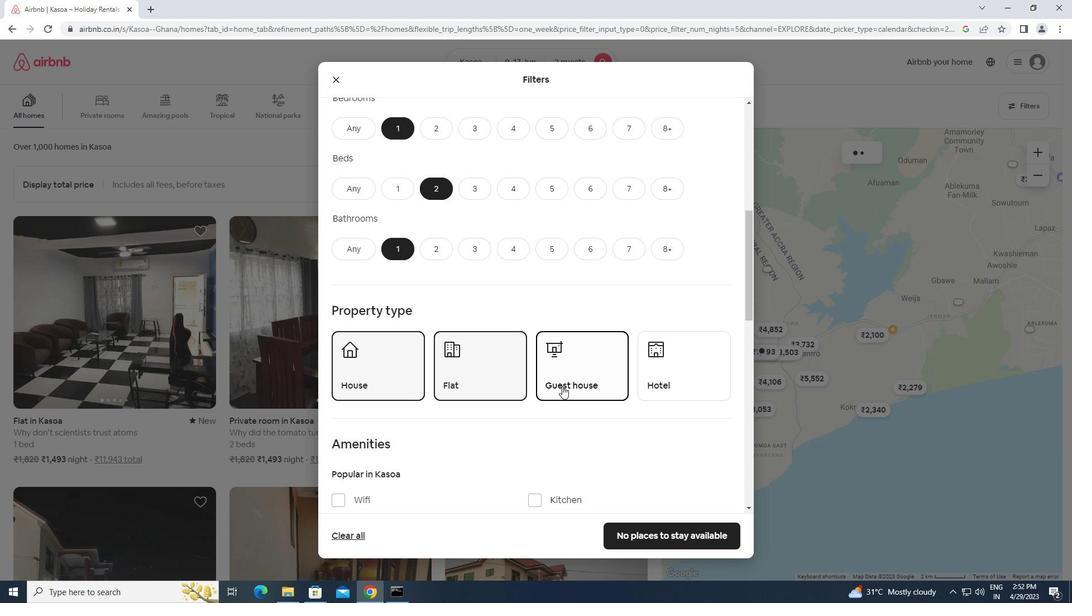 
Action: Mouse scrolled (562, 386) with delta (0, 0)
Screenshot: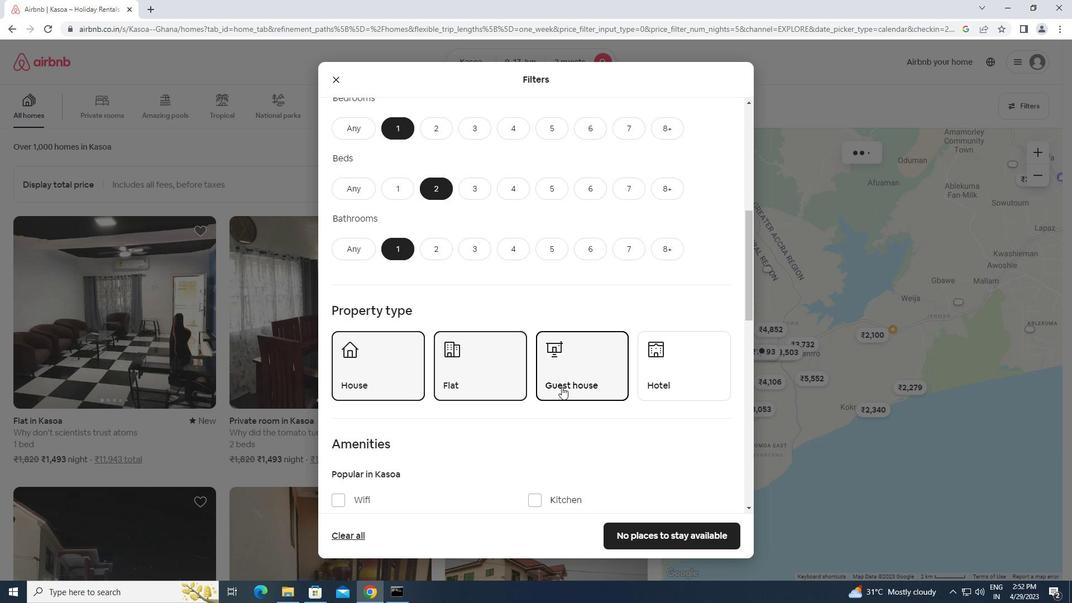 
Action: Mouse moved to (339, 335)
Screenshot: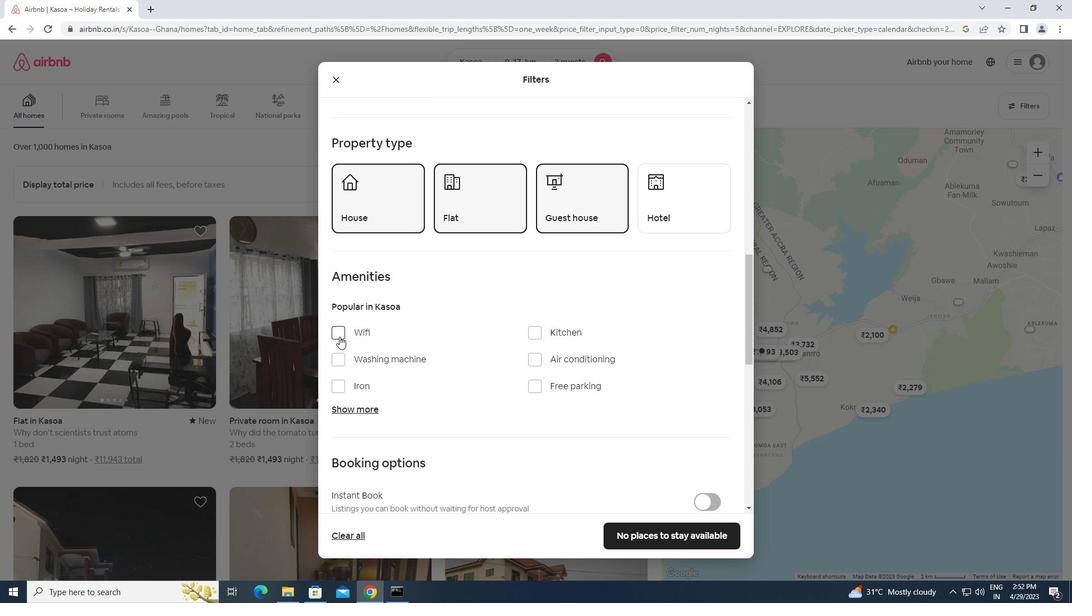 
Action: Mouse pressed left at (339, 335)
Screenshot: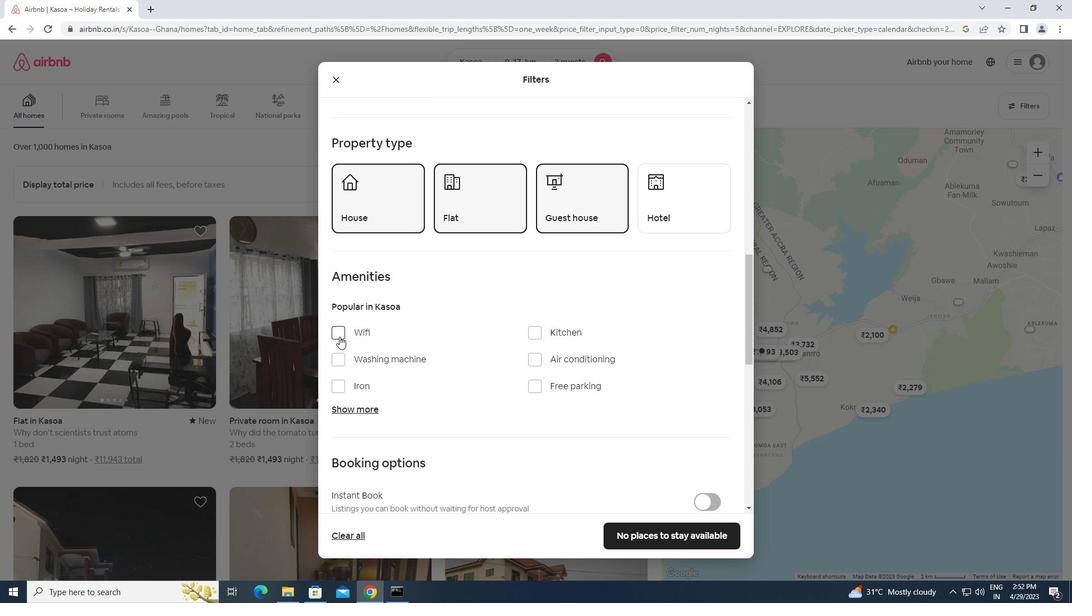 
Action: Mouse moved to (450, 369)
Screenshot: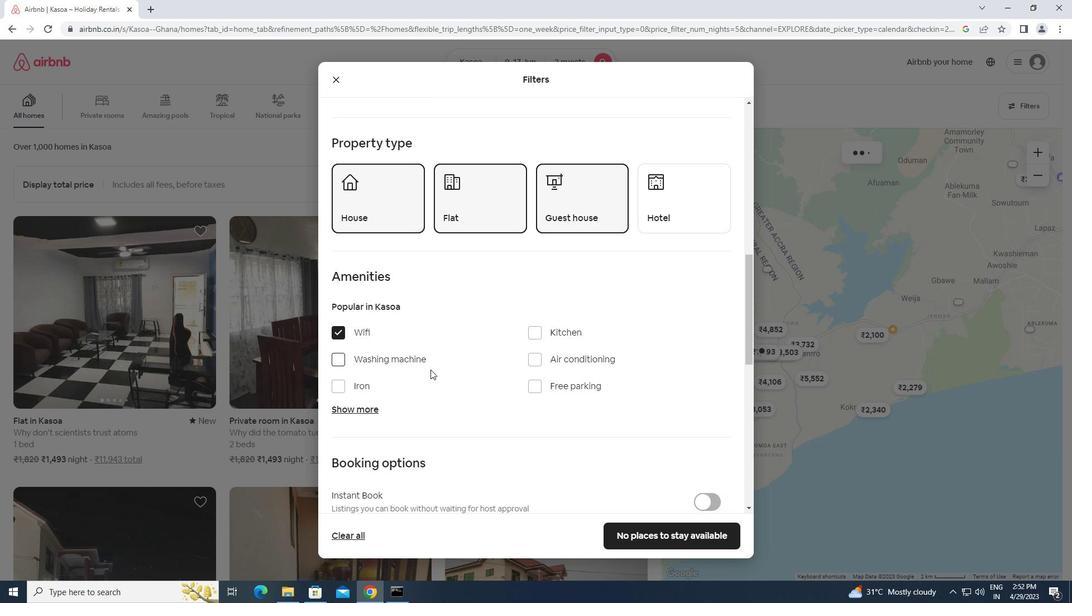 
Action: Mouse scrolled (450, 369) with delta (0, 0)
Screenshot: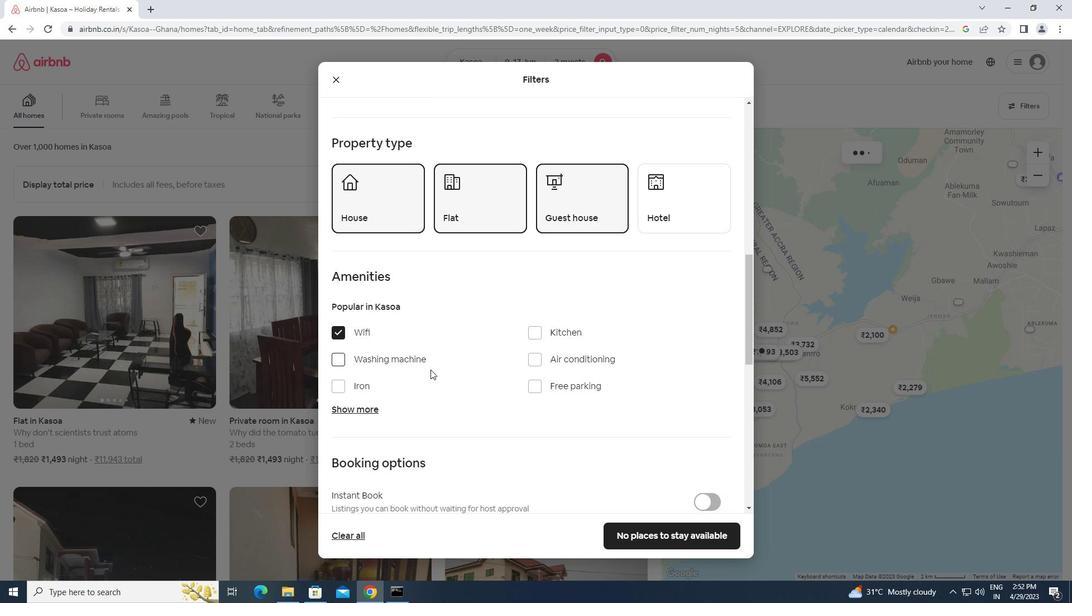 
Action: Mouse moved to (450, 369)
Screenshot: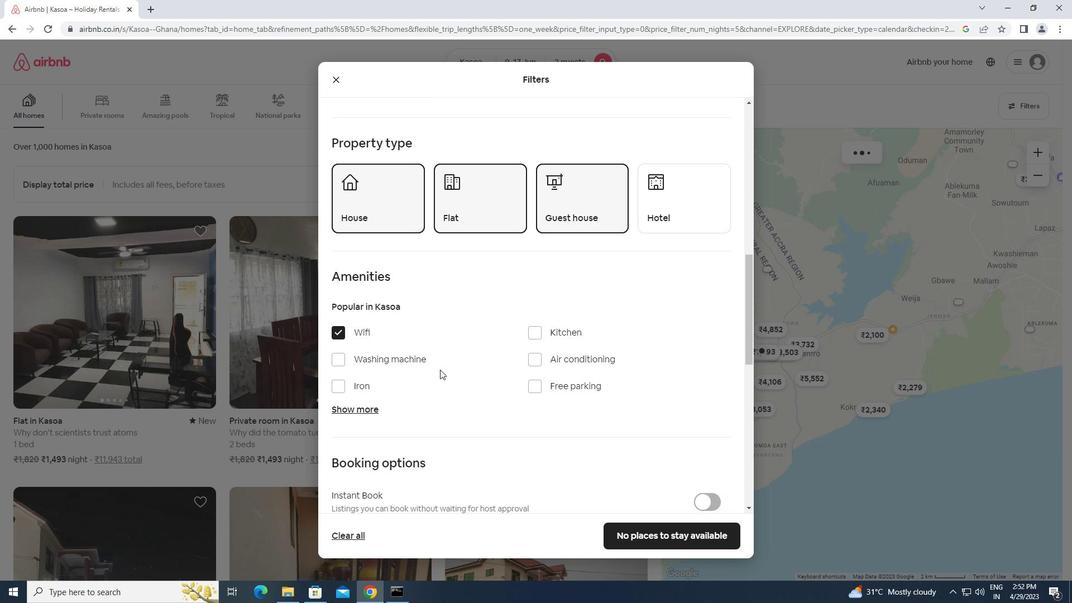 
Action: Mouse scrolled (450, 369) with delta (0, 0)
Screenshot: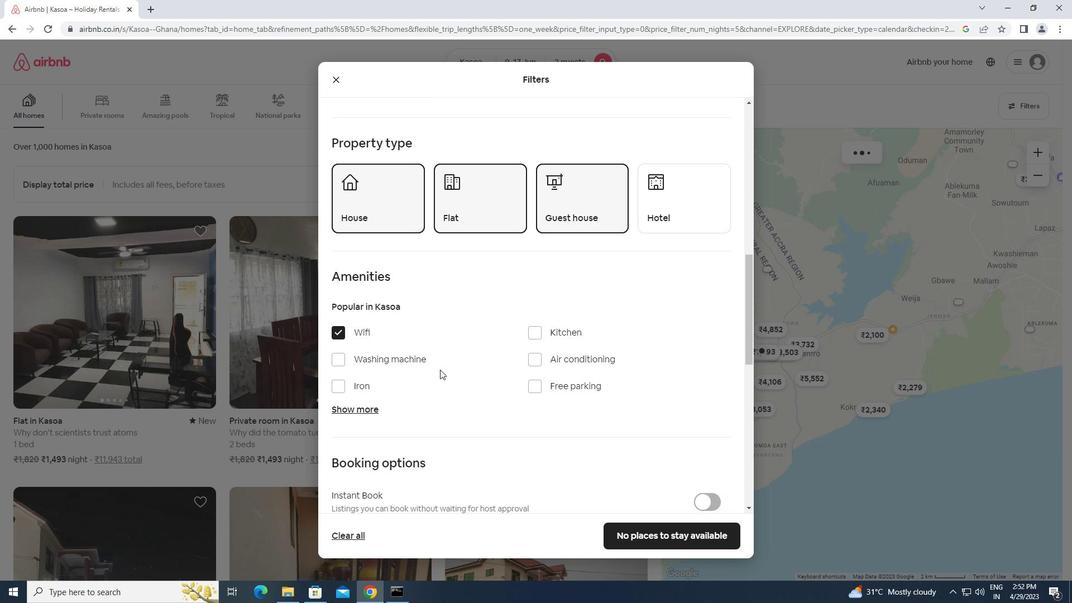 
Action: Mouse moved to (452, 369)
Screenshot: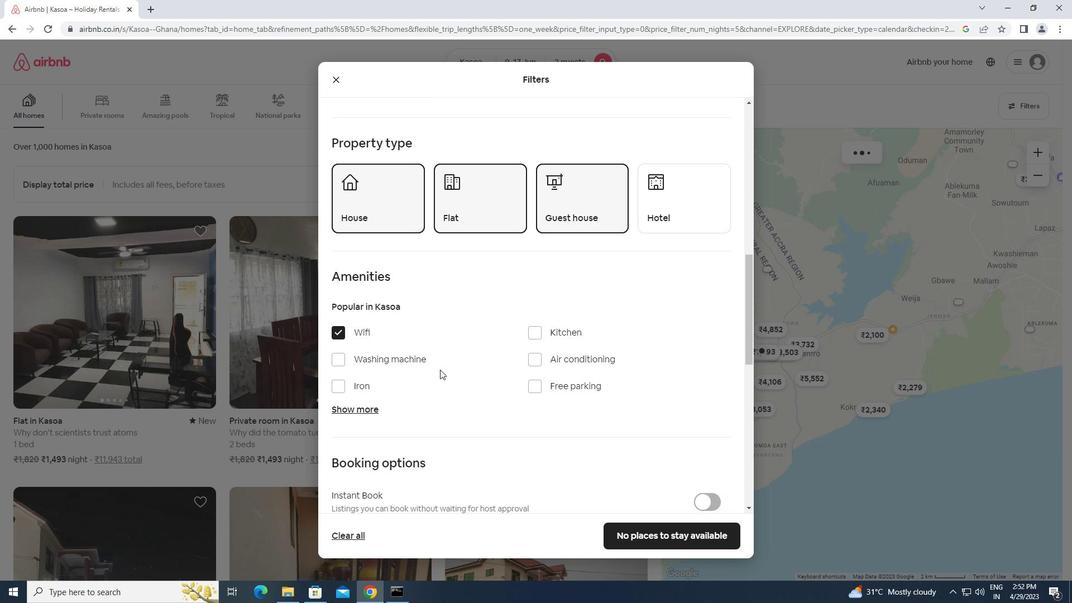 
Action: Mouse scrolled (452, 369) with delta (0, 0)
Screenshot: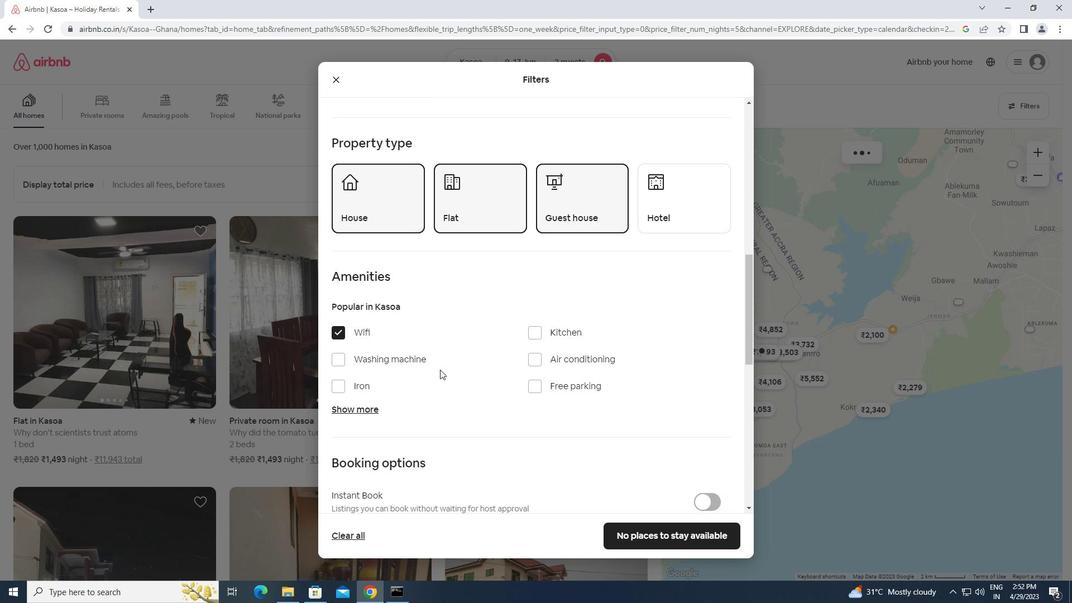 
Action: Mouse moved to (456, 369)
Screenshot: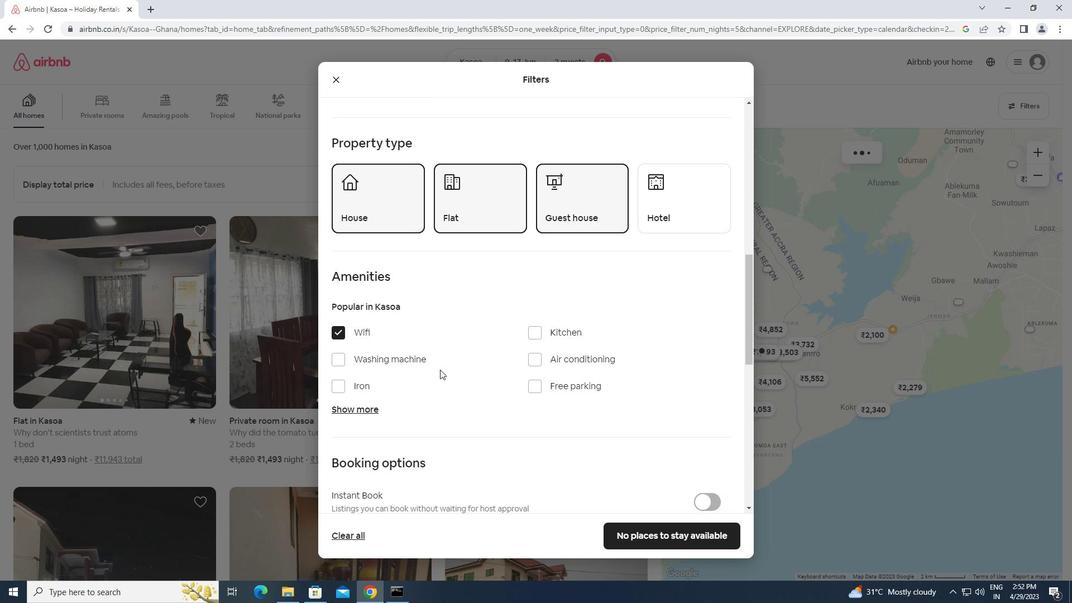 
Action: Mouse scrolled (456, 369) with delta (0, 0)
Screenshot: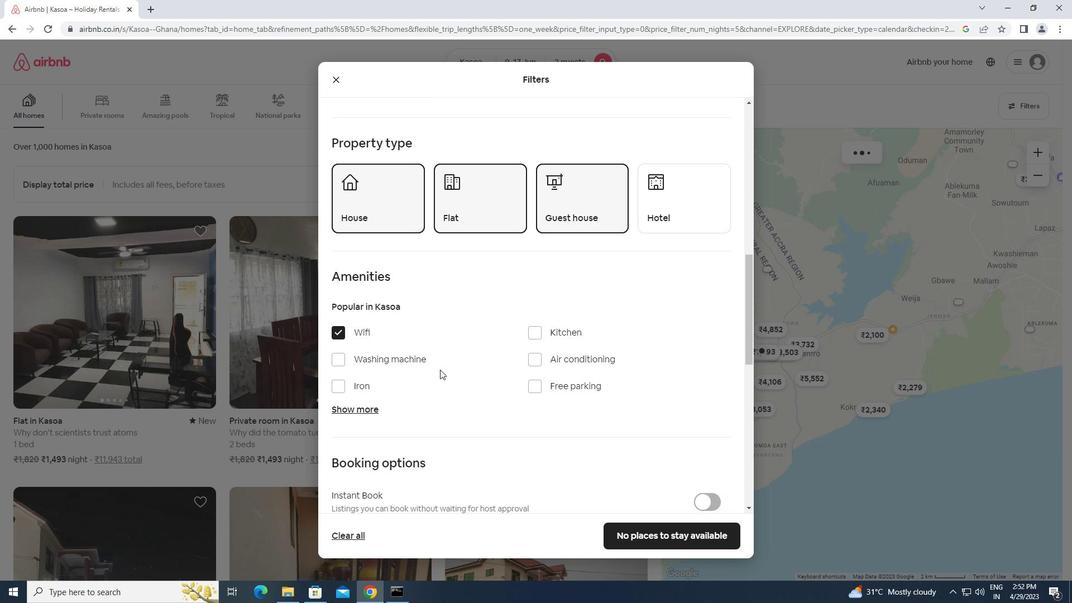 
Action: Mouse moved to (710, 316)
Screenshot: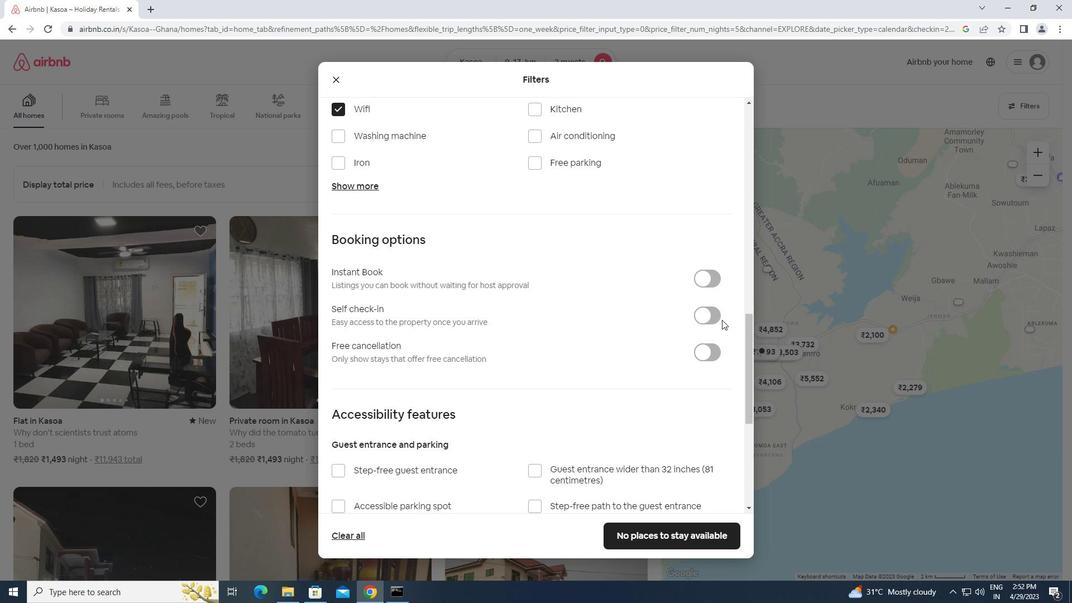 
Action: Mouse pressed left at (710, 316)
Screenshot: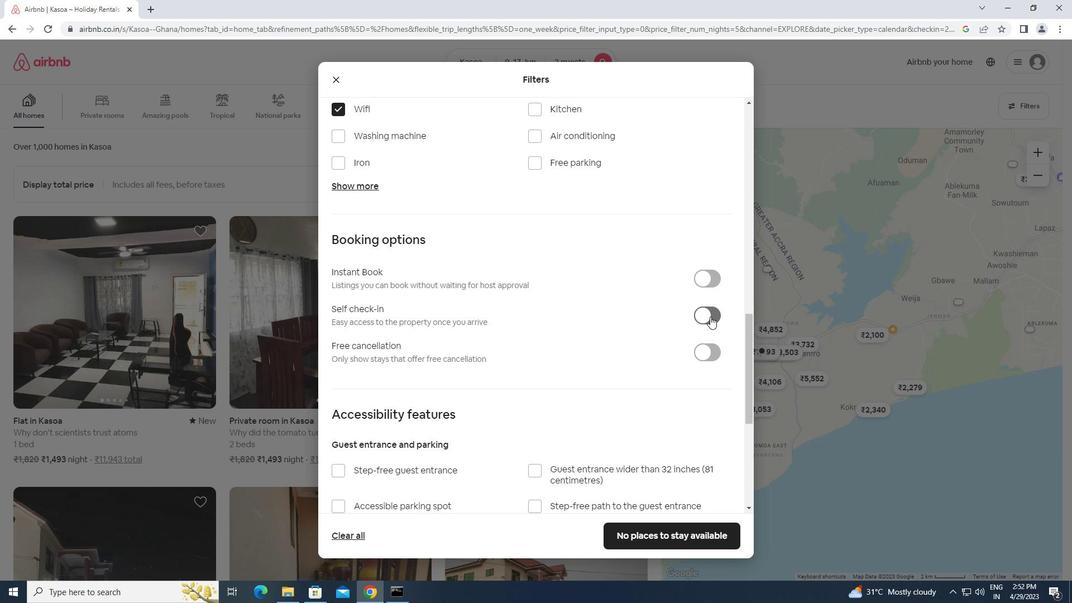 
Action: Mouse moved to (586, 338)
Screenshot: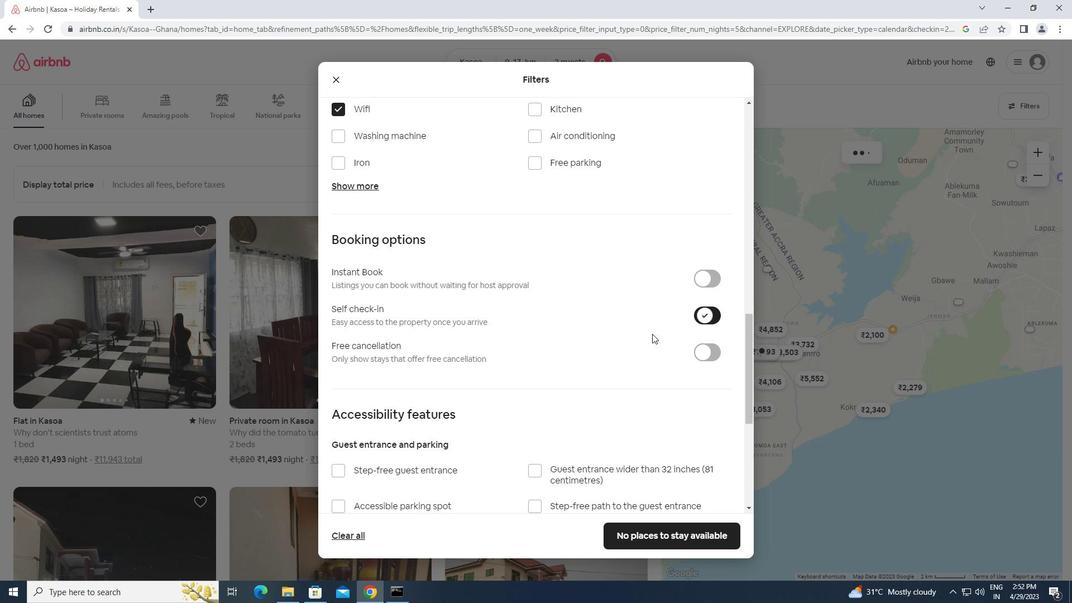 
Action: Mouse scrolled (586, 337) with delta (0, 0)
Screenshot: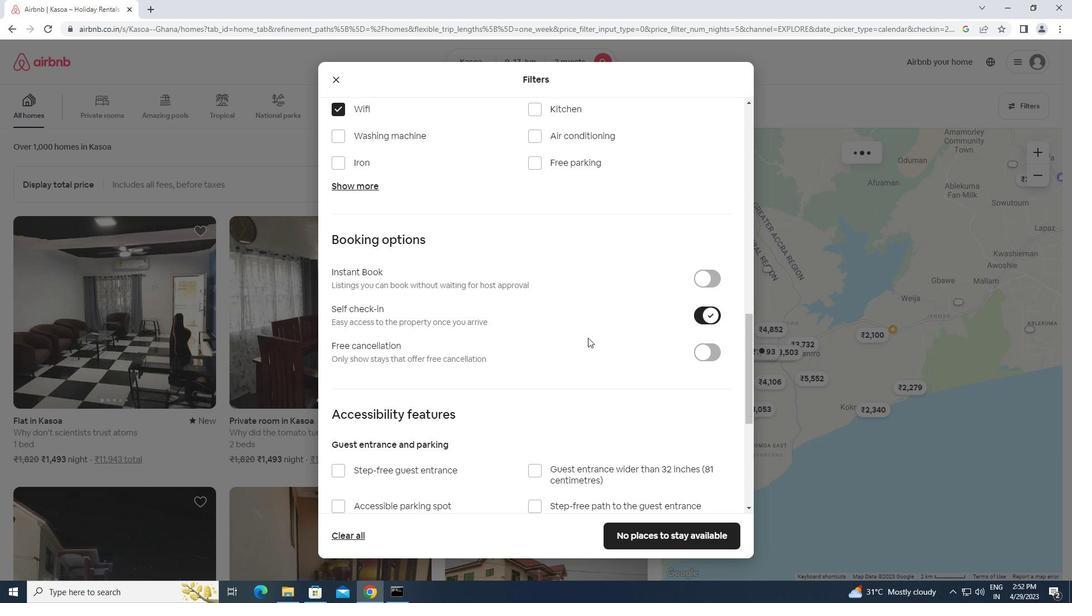 
Action: Mouse scrolled (586, 337) with delta (0, 0)
Screenshot: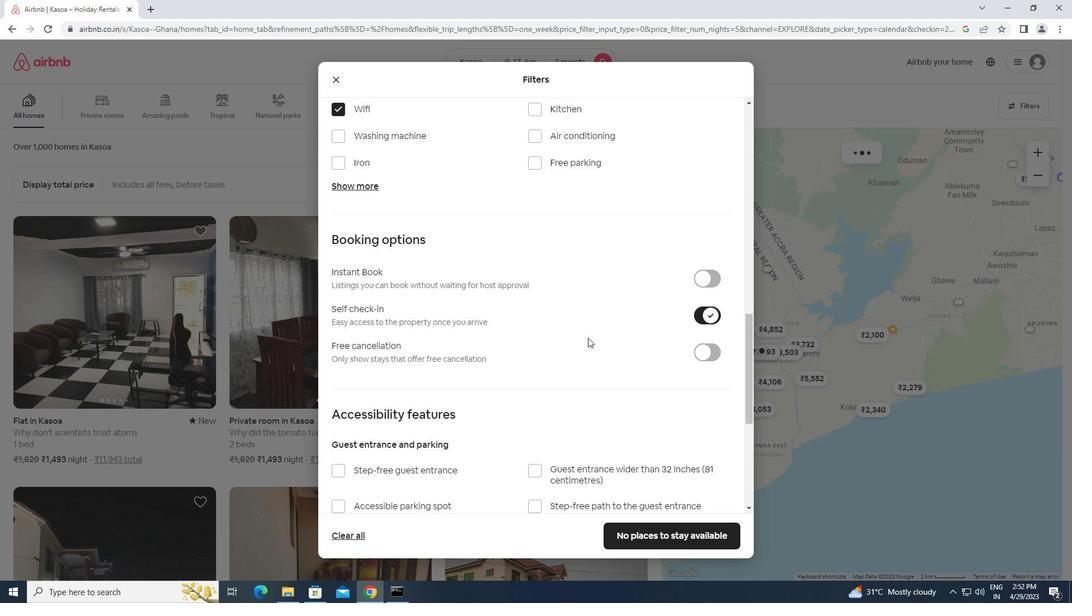 
Action: Mouse scrolled (586, 337) with delta (0, 0)
Screenshot: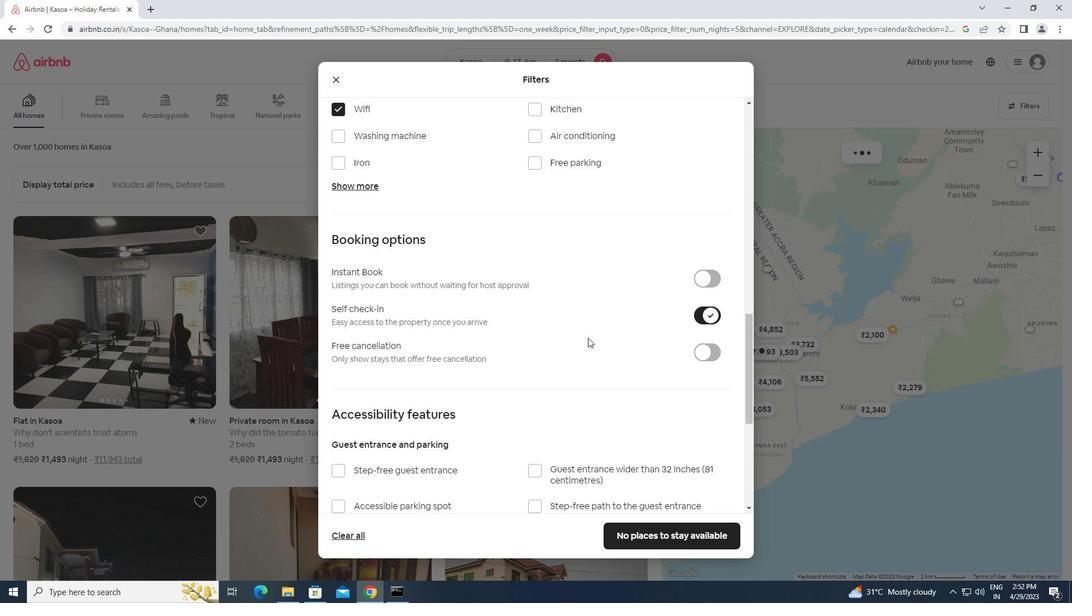 
Action: Mouse scrolled (586, 337) with delta (0, 0)
Screenshot: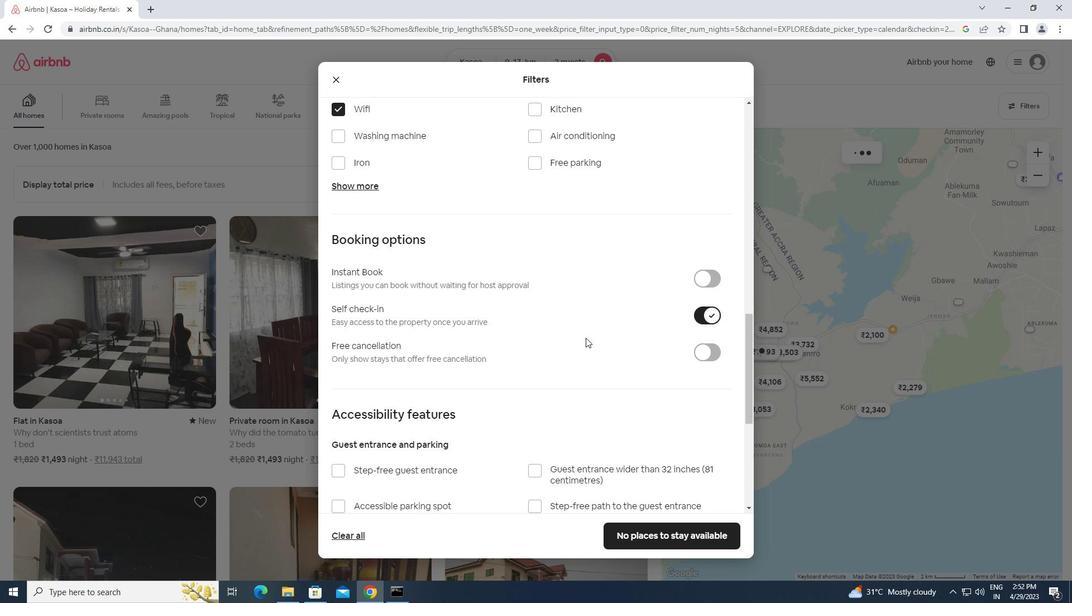 
Action: Mouse scrolled (586, 337) with delta (0, 0)
Screenshot: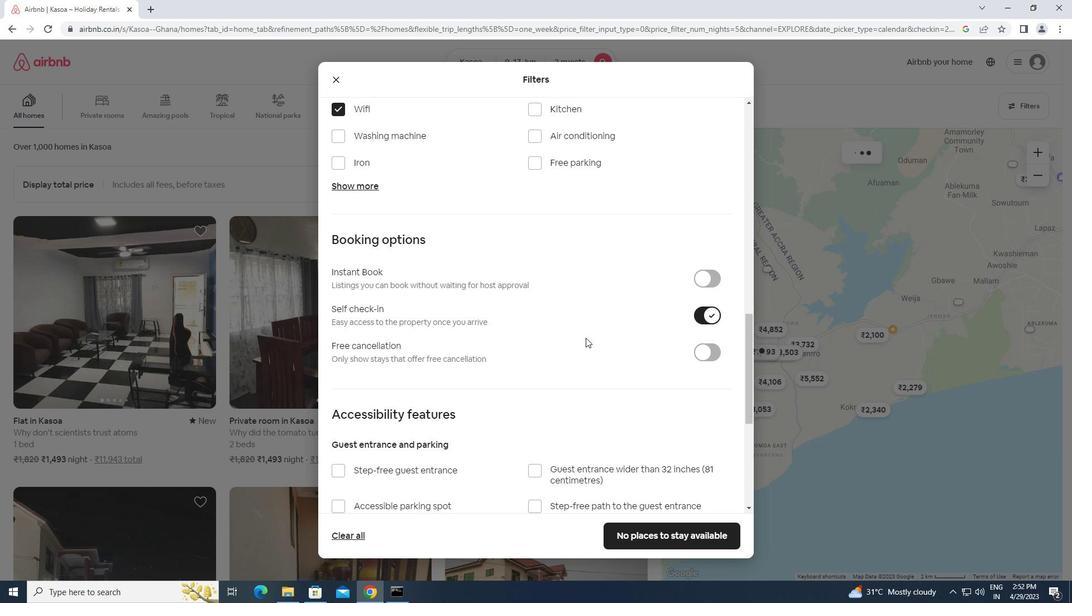 
Action: Mouse scrolled (586, 337) with delta (0, 0)
Screenshot: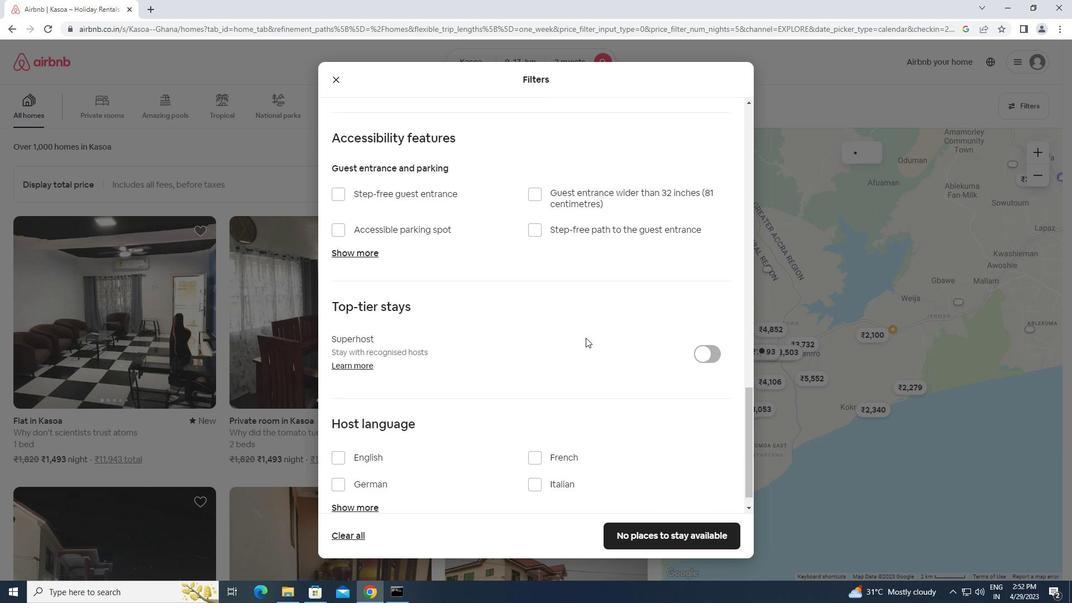 
Action: Mouse scrolled (586, 337) with delta (0, 0)
Screenshot: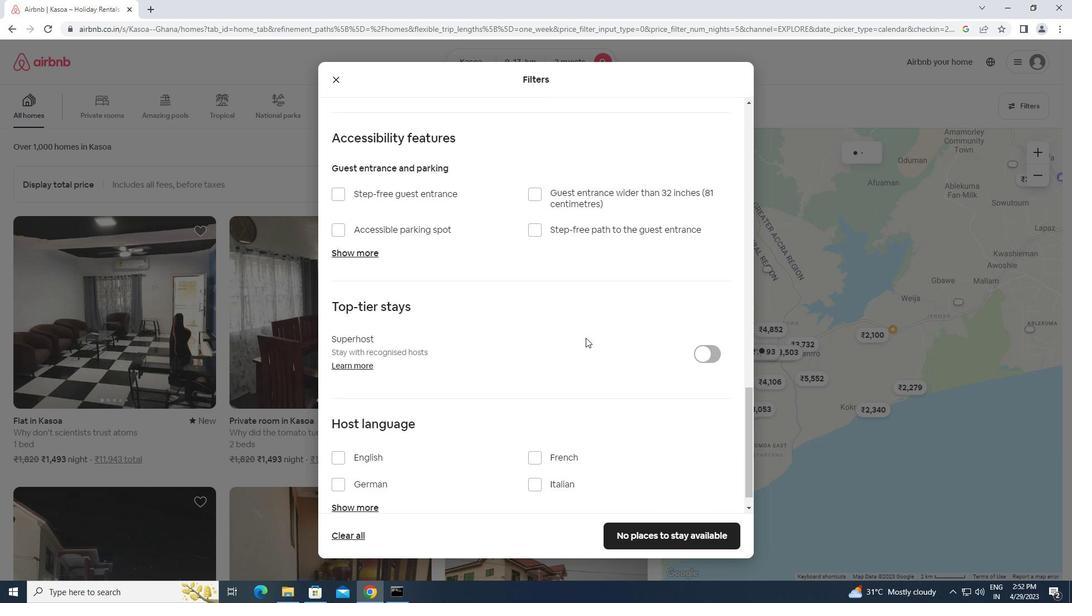 
Action: Mouse scrolled (586, 337) with delta (0, 0)
Screenshot: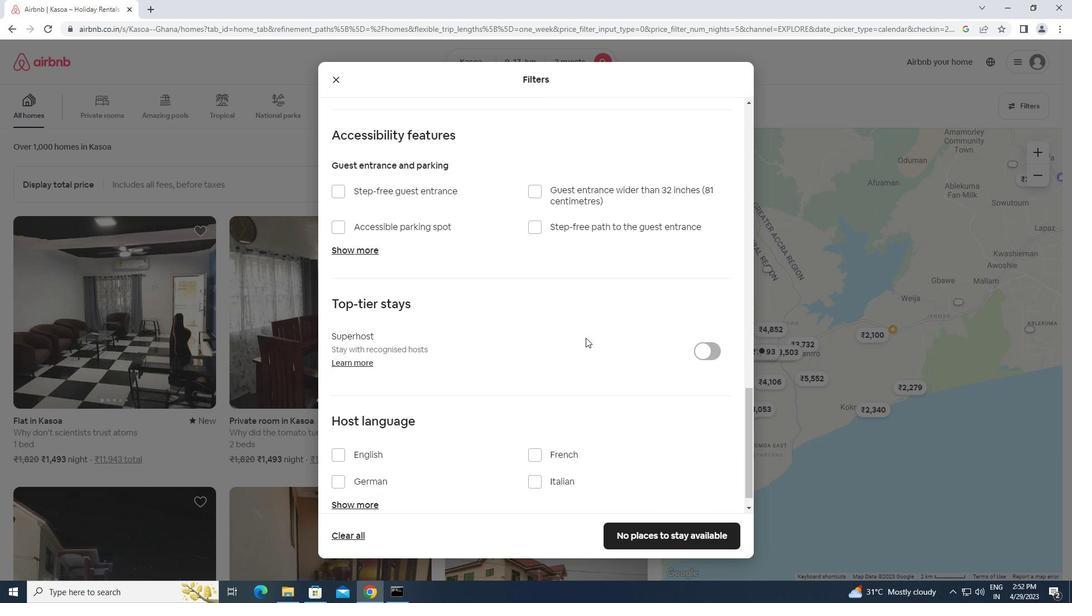 
Action: Mouse moved to (333, 435)
Screenshot: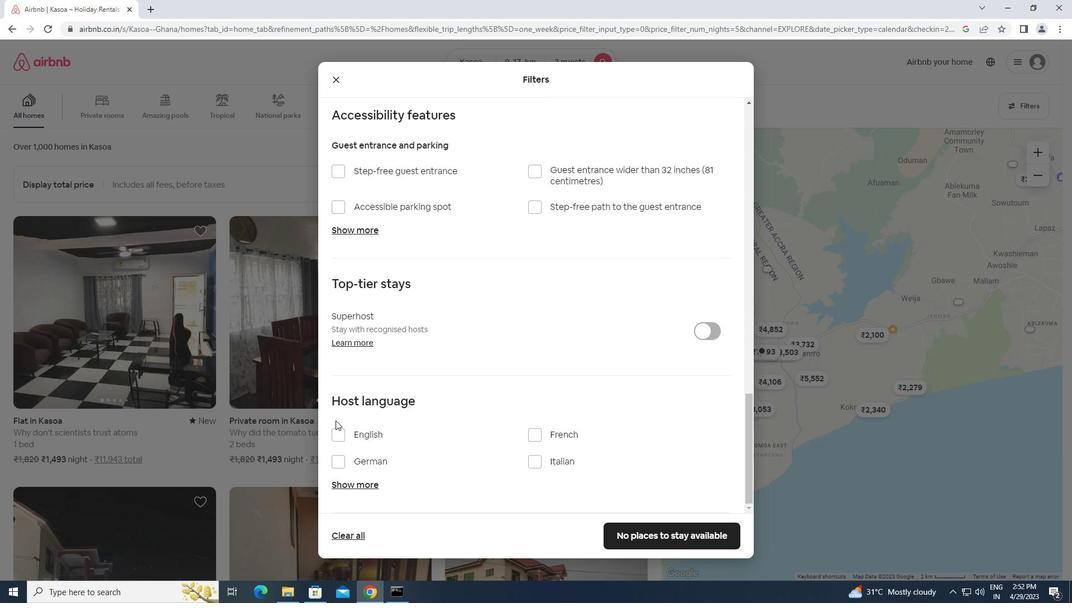 
Action: Mouse pressed left at (333, 435)
Screenshot: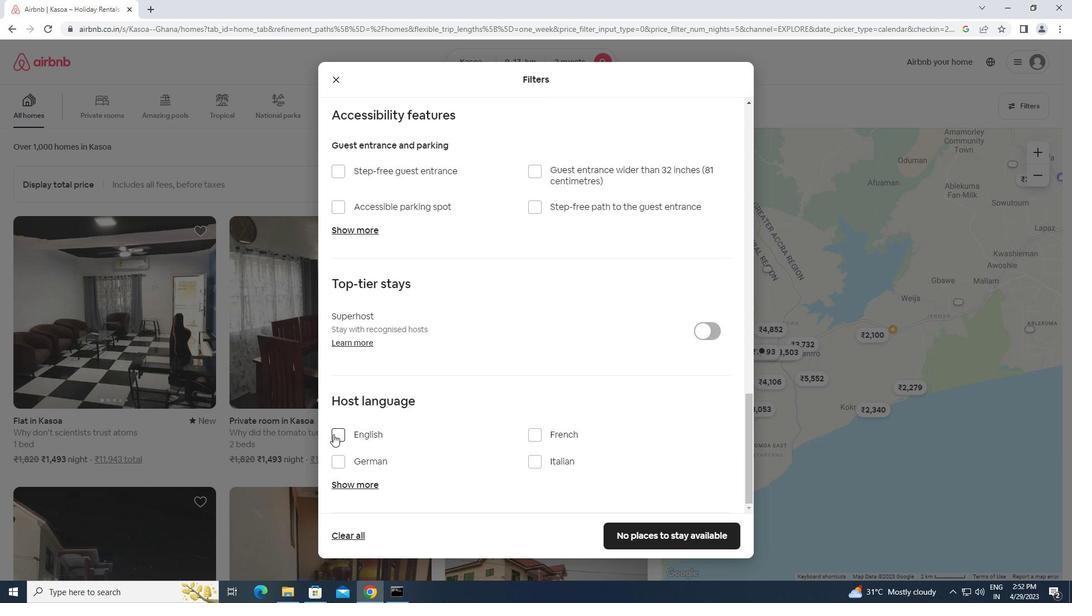 
Action: Mouse moved to (663, 531)
Screenshot: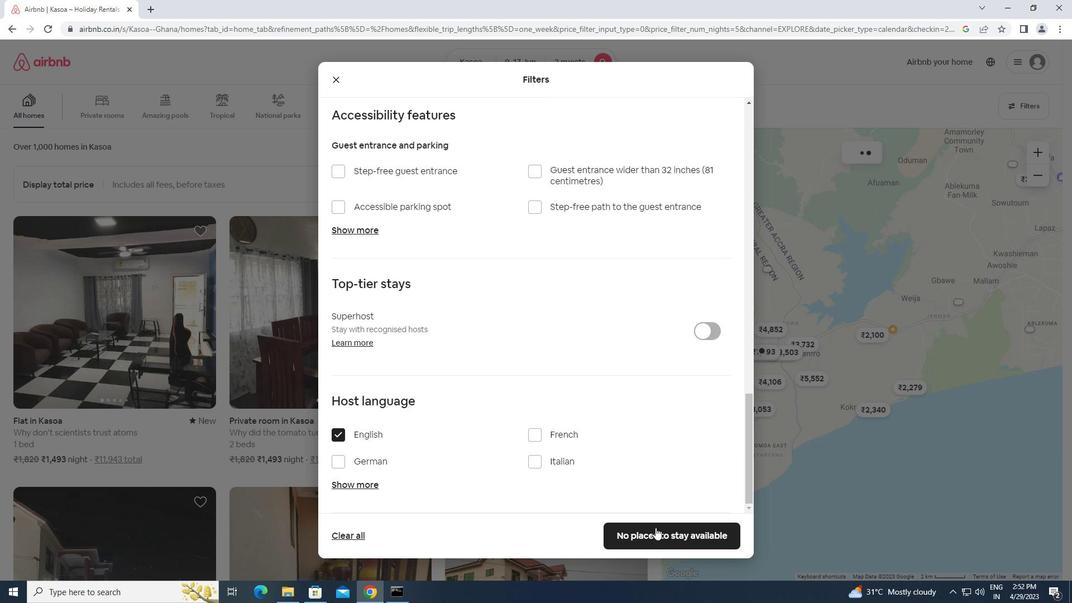 
Action: Mouse pressed left at (663, 531)
Screenshot: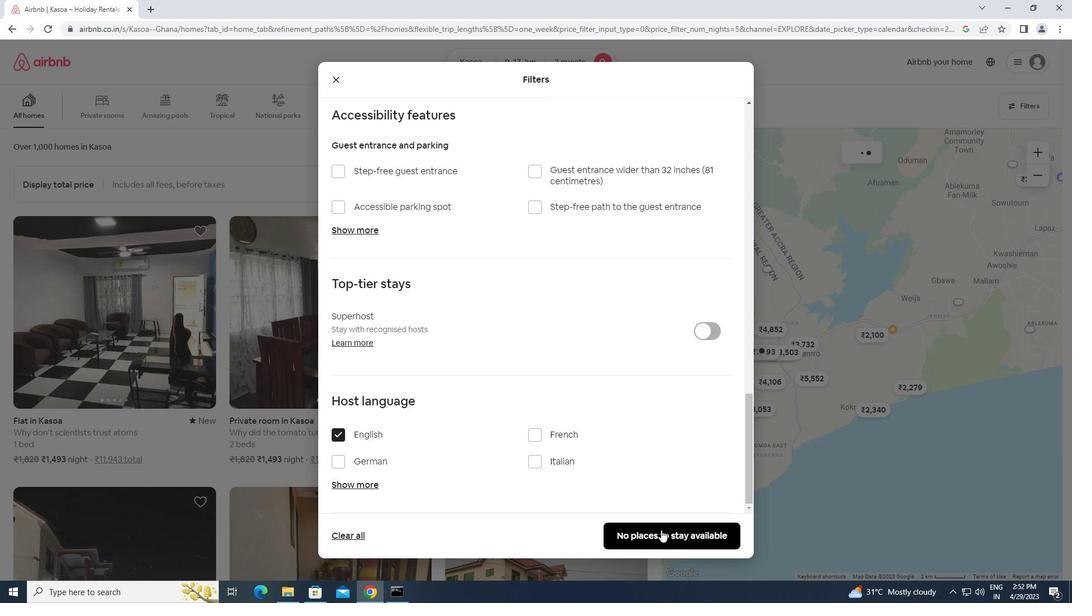 
Action: Mouse moved to (664, 531)
Screenshot: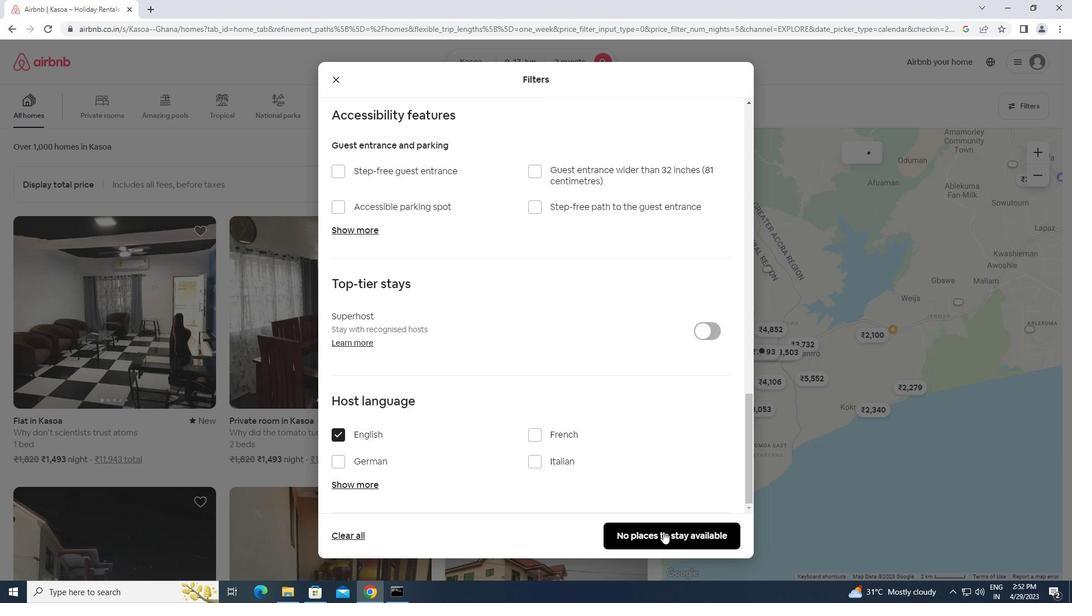 
